 Task: Open a blank sheet, save the file as Zoey Add the quote 'The biggest risk in life is not taking any risks at all.'The biggest risk in life is not taking any risks at all.  Apply font style Apply font style Blackadder ITC and font size 18 Align the text to the Justify .Change the text color to  Orange
Action: Mouse moved to (18, 19)
Screenshot: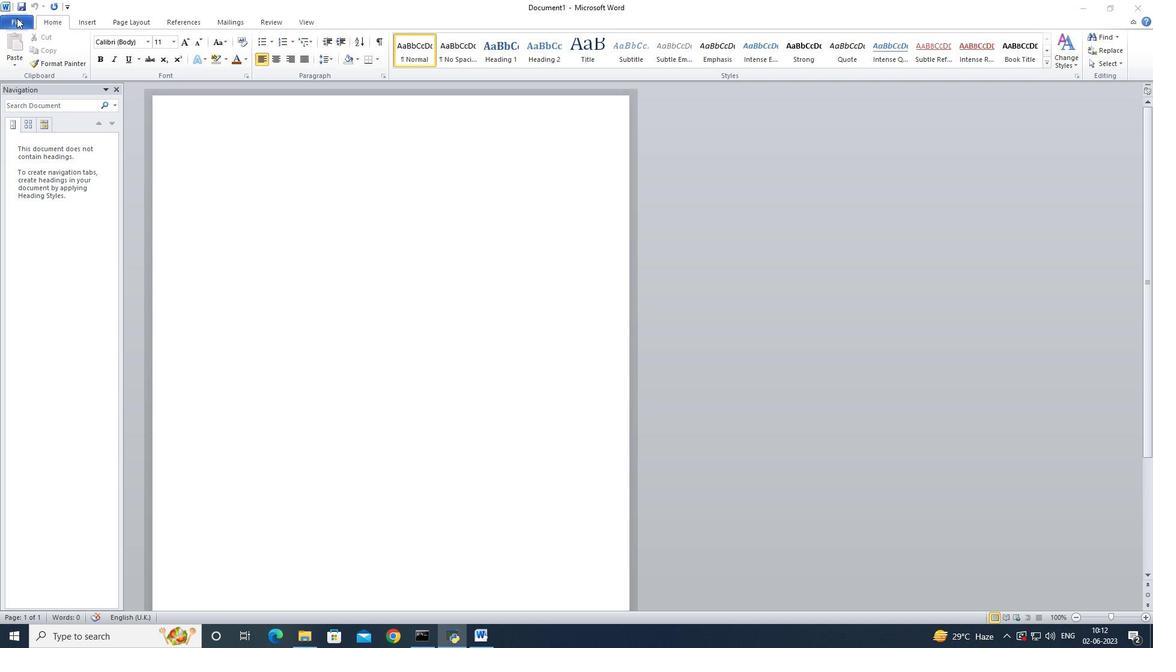 
Action: Mouse pressed left at (18, 19)
Screenshot: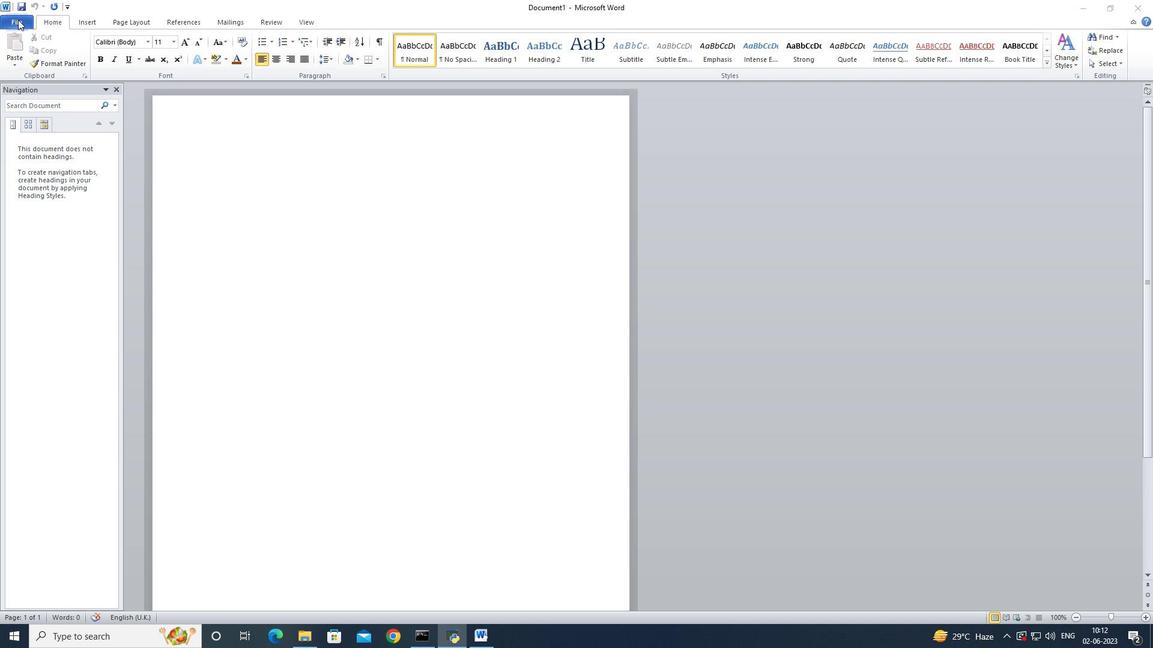 
Action: Mouse pressed left at (18, 19)
Screenshot: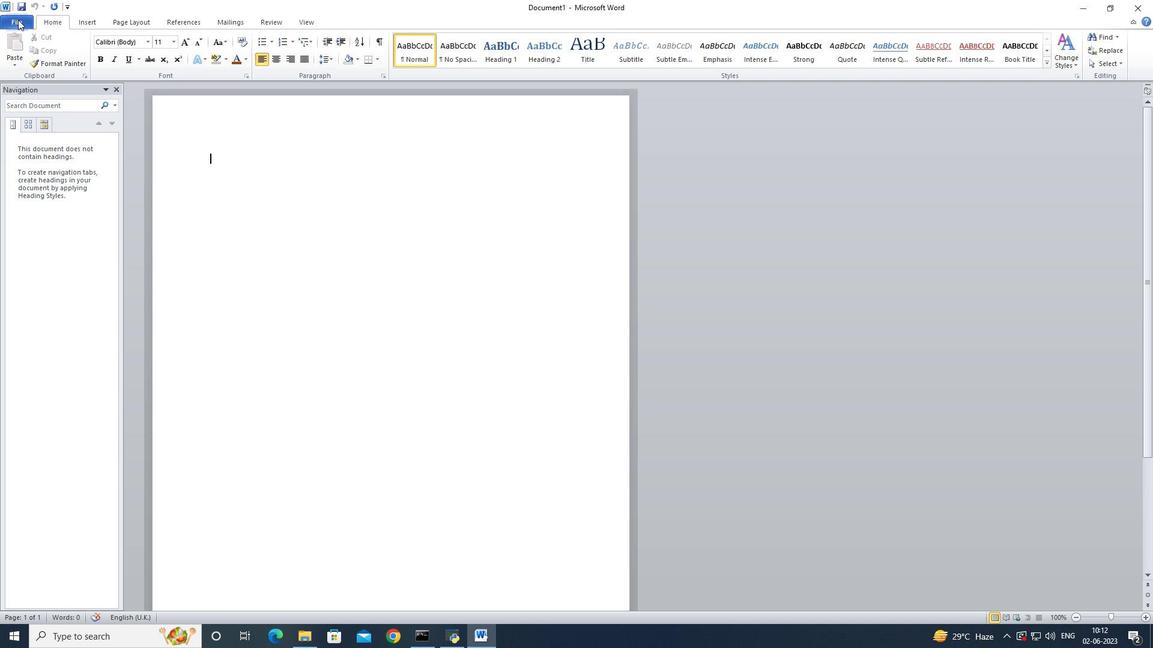 
Action: Mouse moved to (28, 160)
Screenshot: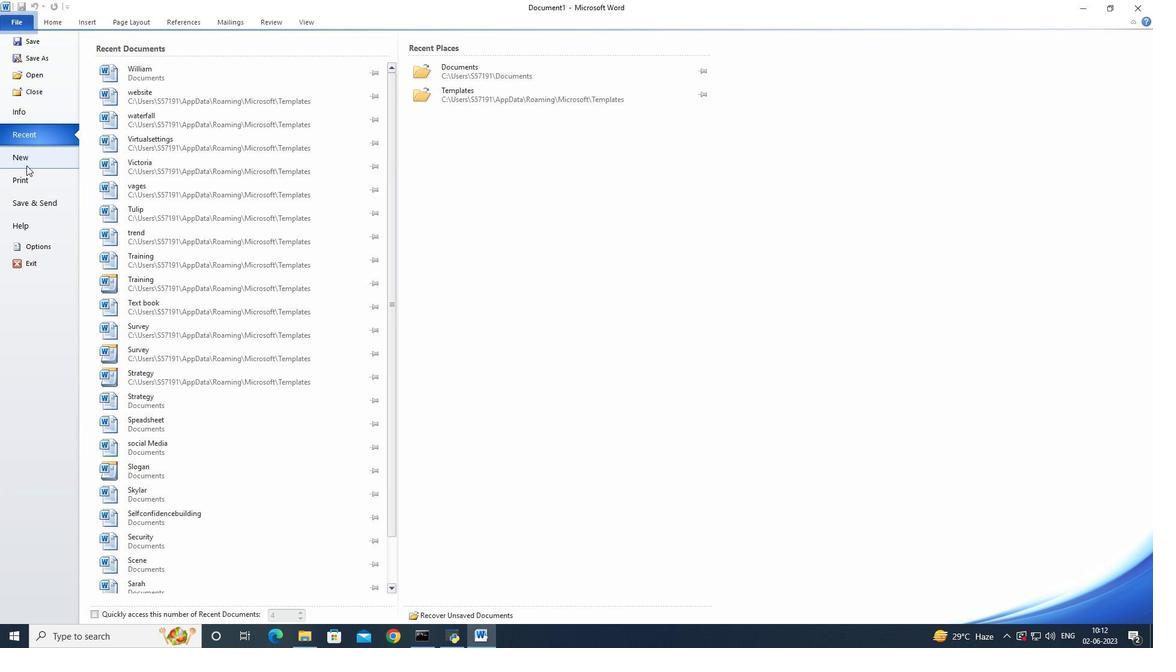 
Action: Mouse pressed left at (28, 160)
Screenshot: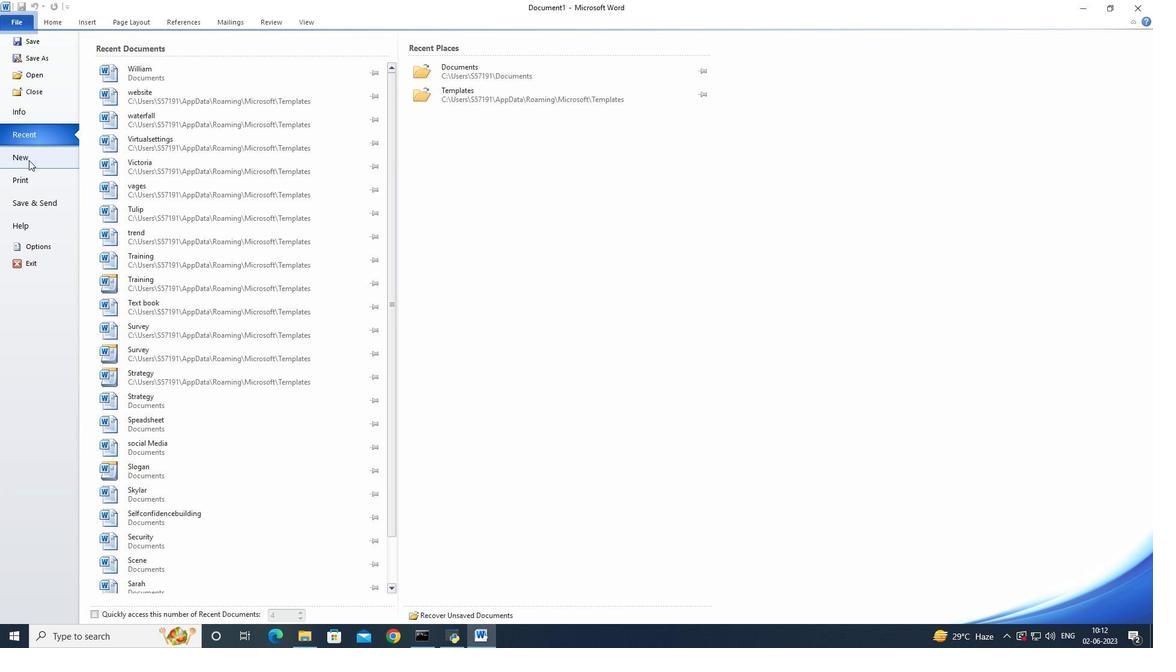 
Action: Mouse moved to (118, 122)
Screenshot: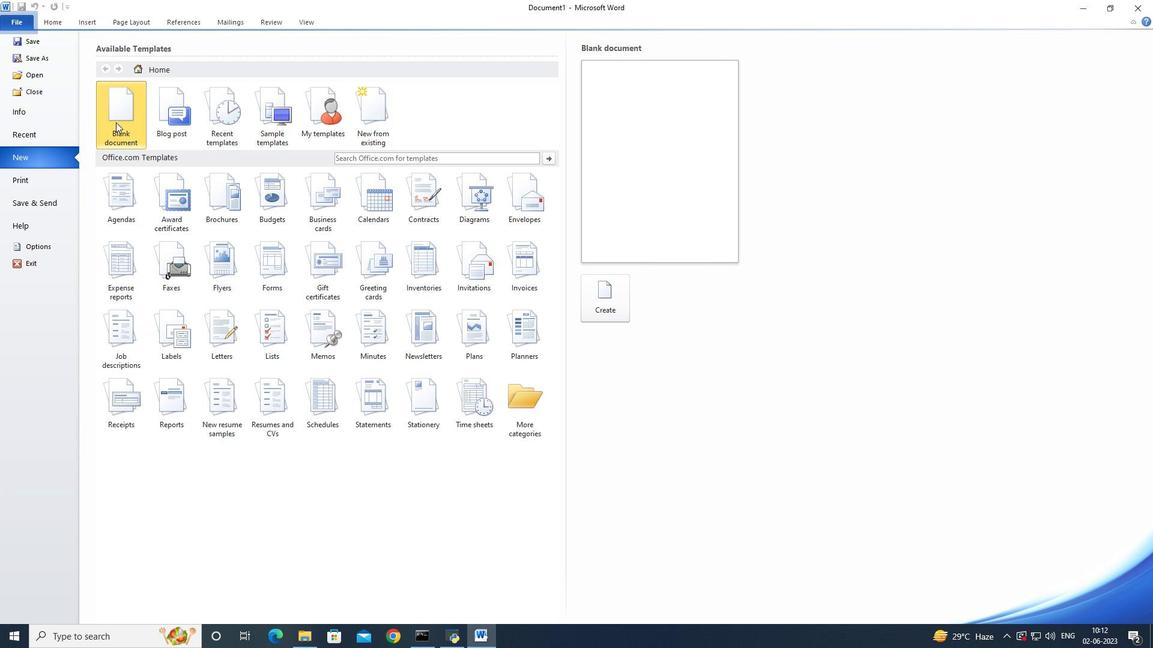 
Action: Mouse pressed left at (118, 122)
Screenshot: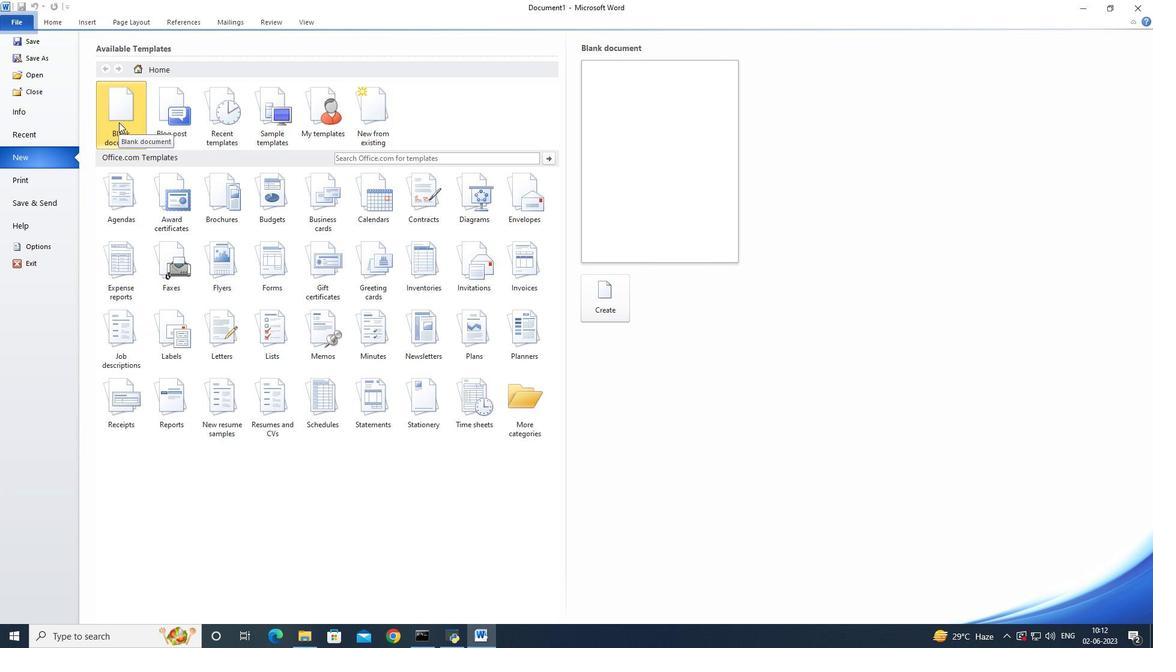 
Action: Mouse moved to (603, 299)
Screenshot: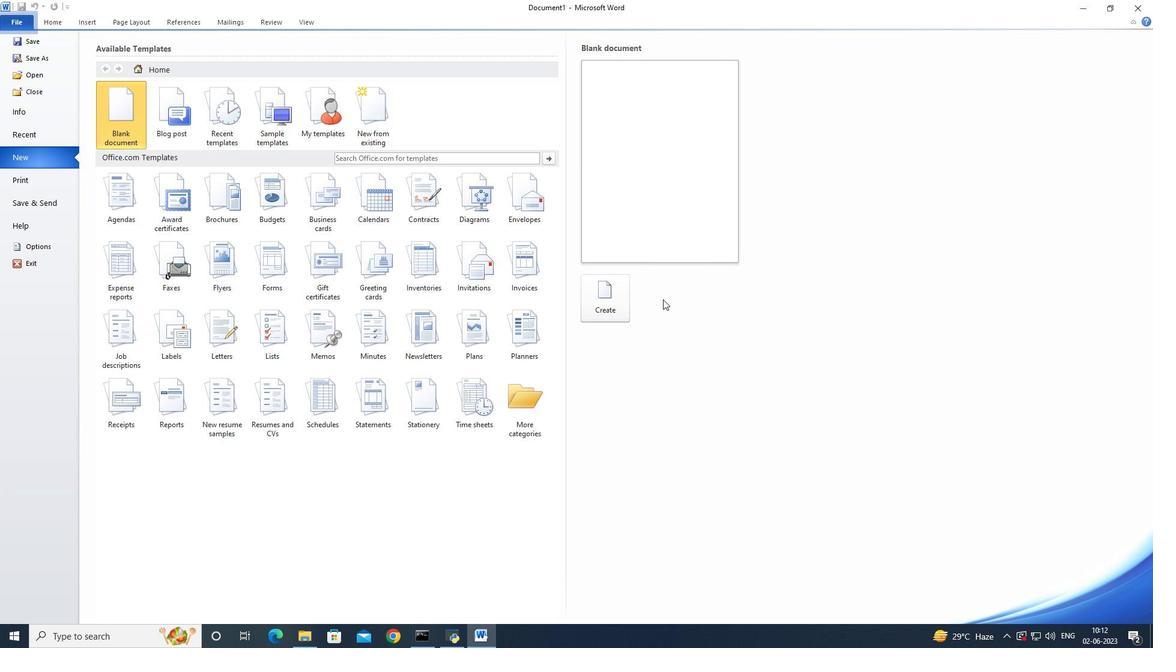 
Action: Mouse pressed left at (603, 299)
Screenshot: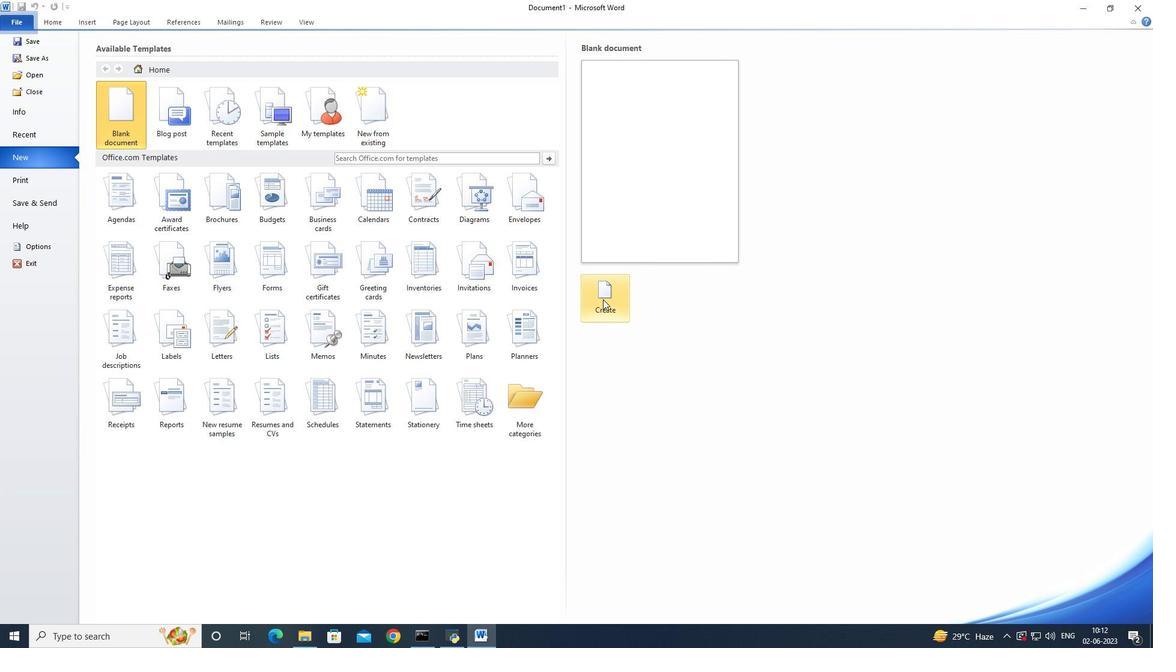 
Action: Mouse moved to (20, 22)
Screenshot: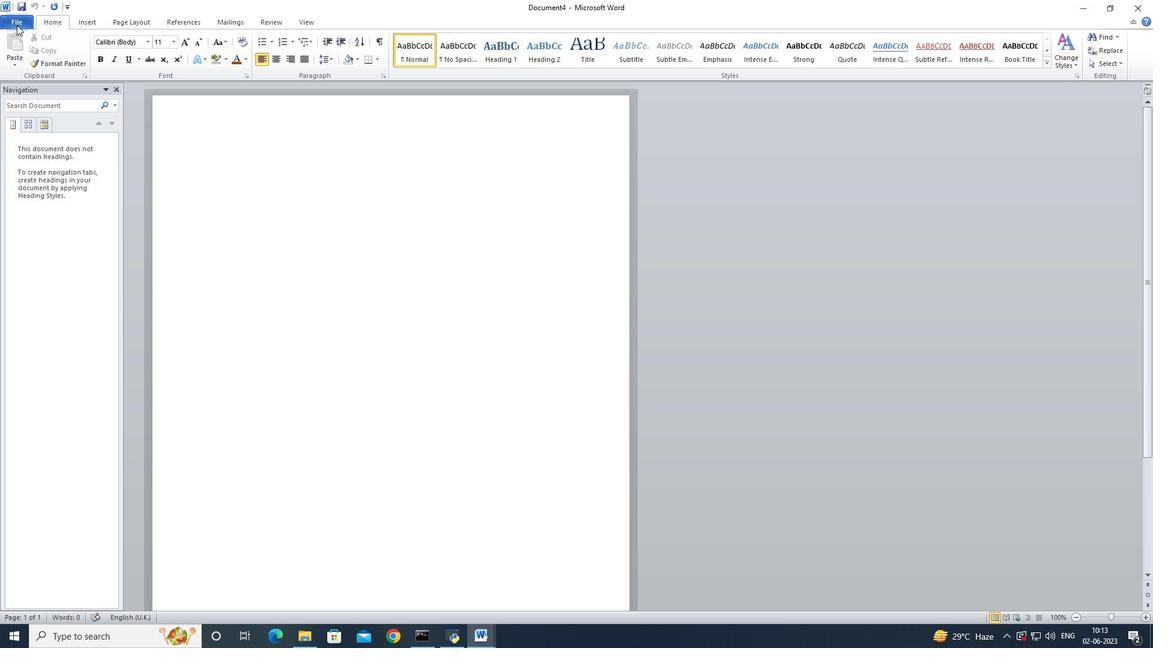 
Action: Mouse pressed left at (20, 22)
Screenshot: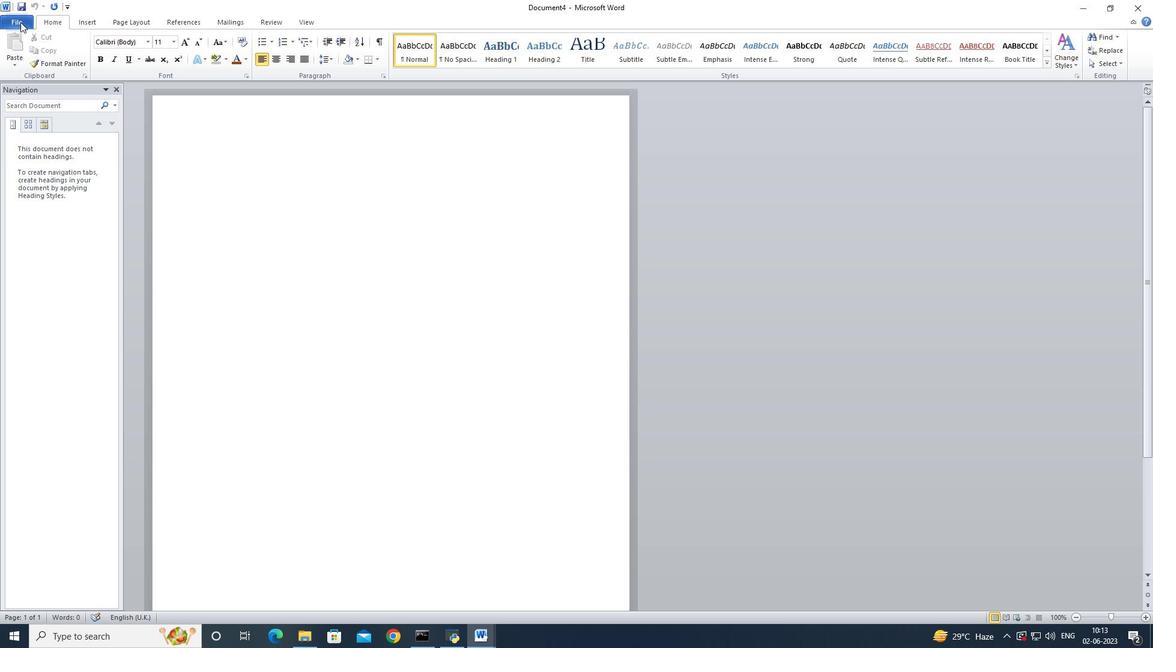 
Action: Mouse moved to (33, 44)
Screenshot: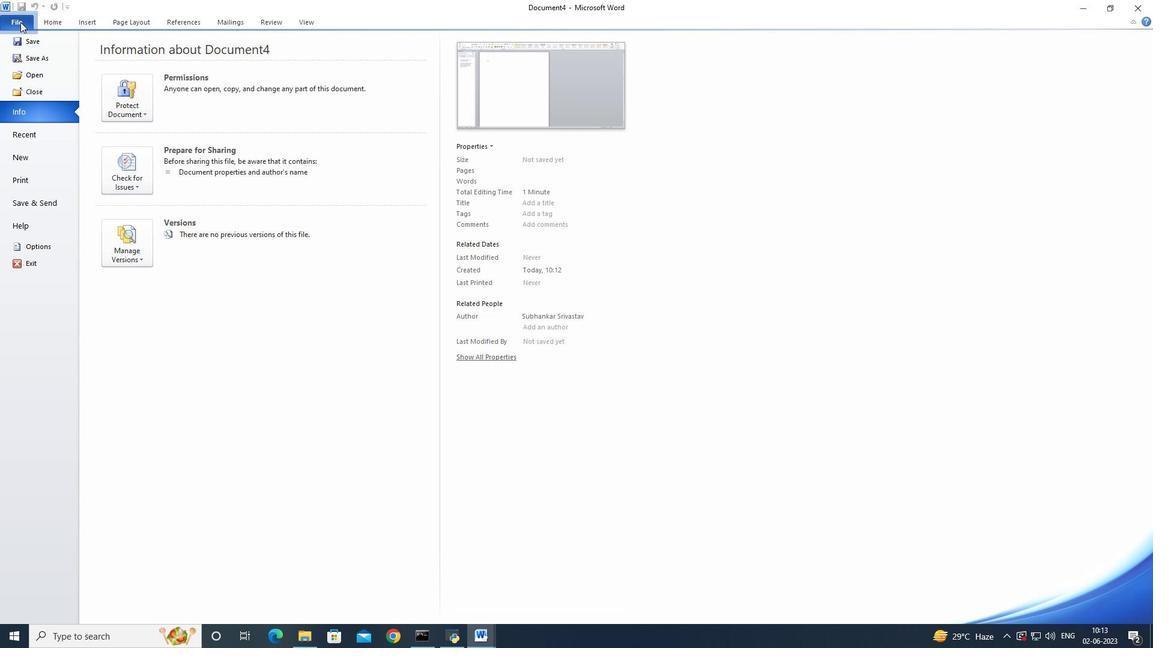 
Action: Mouse pressed left at (33, 44)
Screenshot: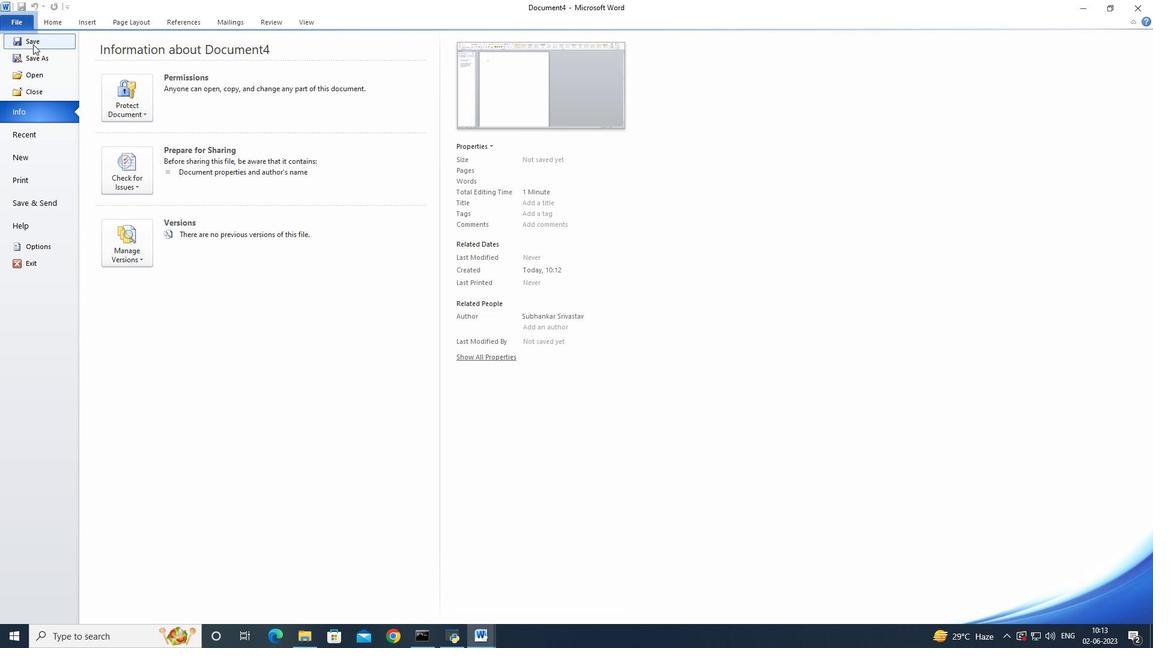 
Action: Mouse moved to (186, 114)
Screenshot: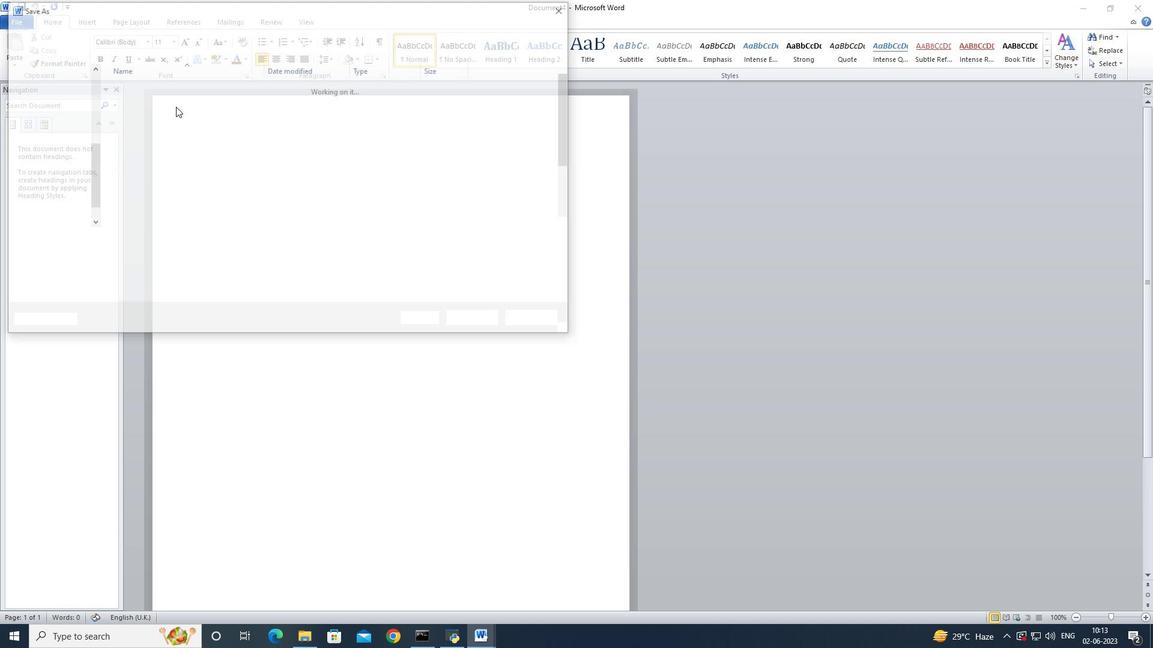 
Action: Key pressed <Key.shift>Zoey
Screenshot: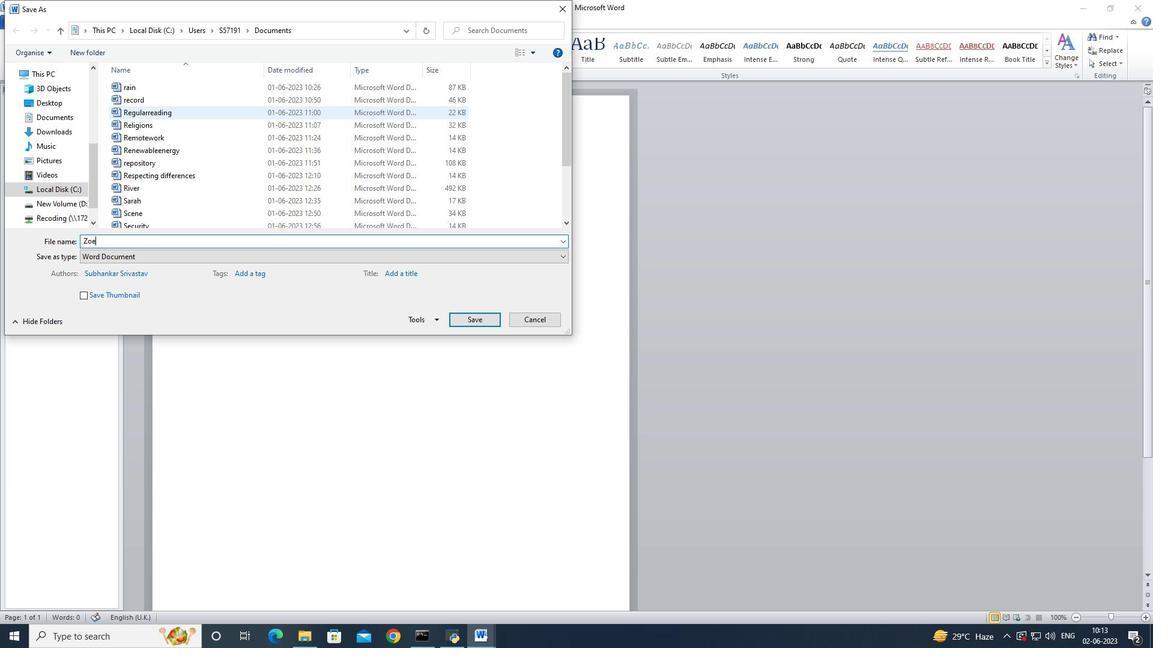 
Action: Mouse moved to (490, 318)
Screenshot: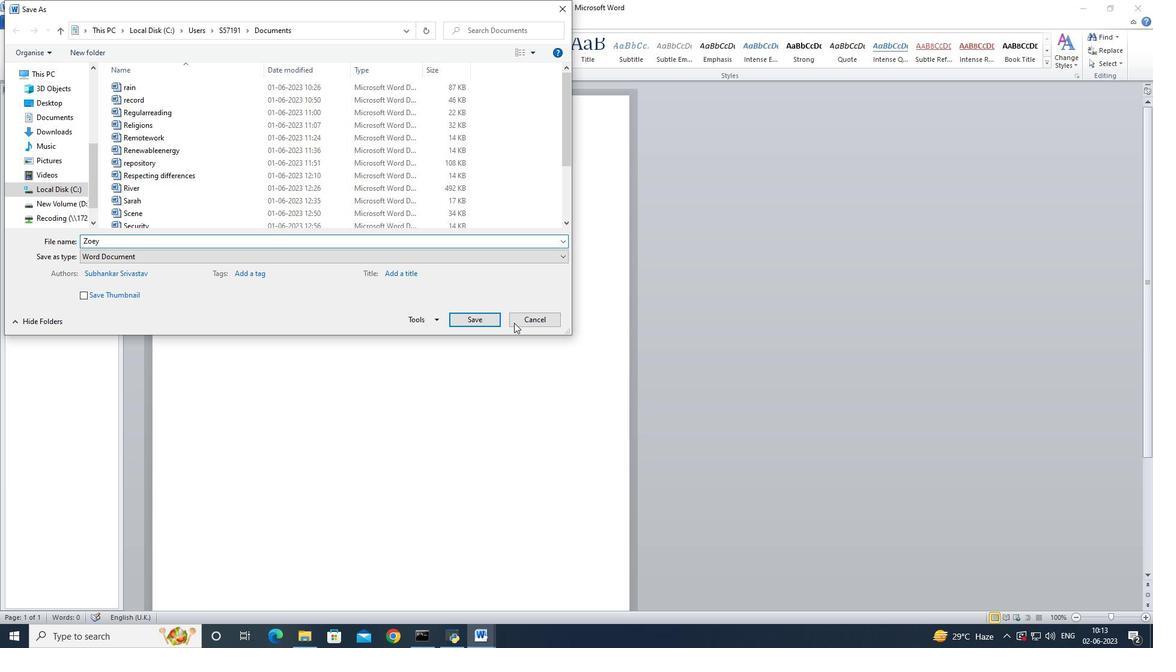 
Action: Mouse pressed left at (490, 318)
Screenshot: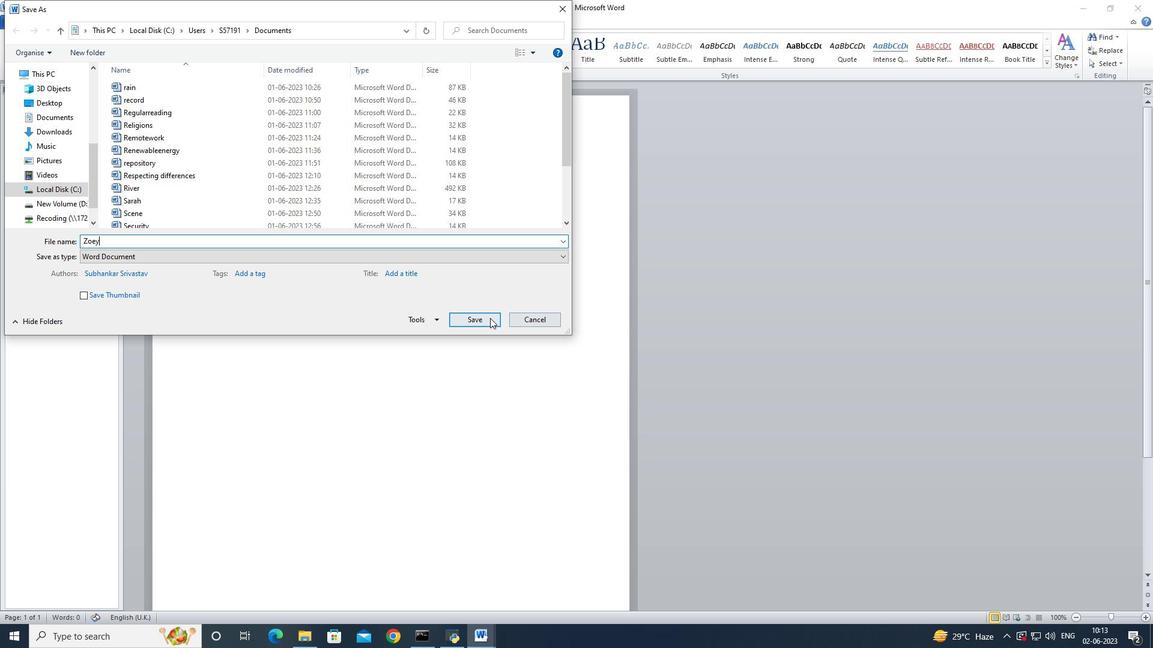 
Action: Mouse moved to (843, 49)
Screenshot: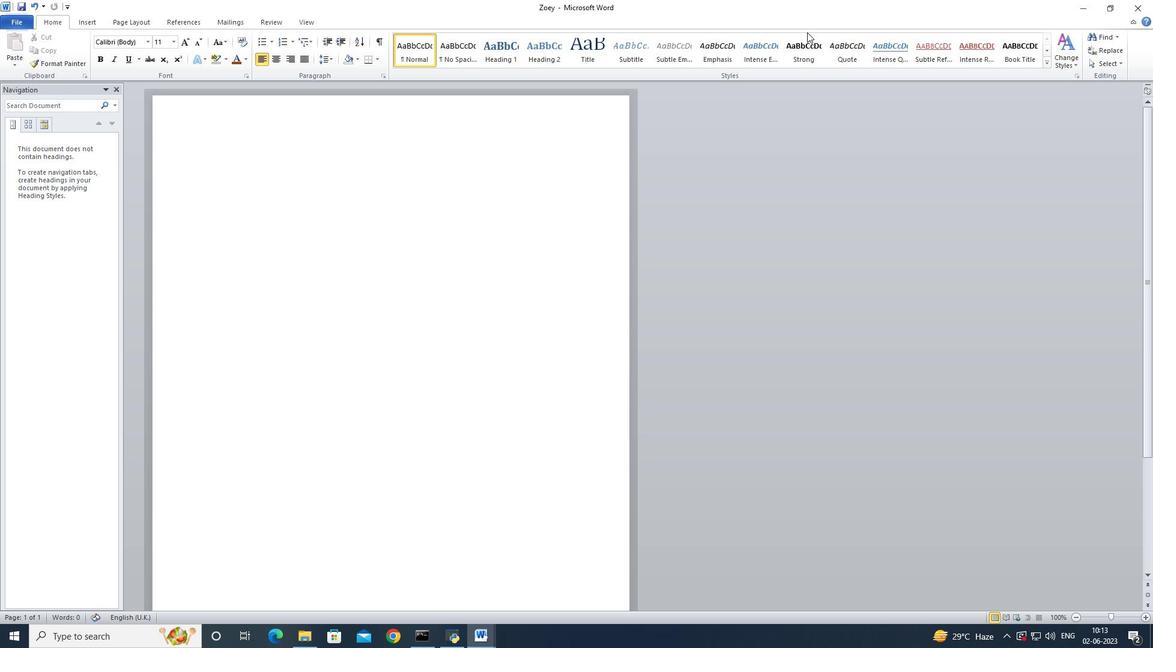 
Action: Mouse pressed left at (843, 49)
Screenshot: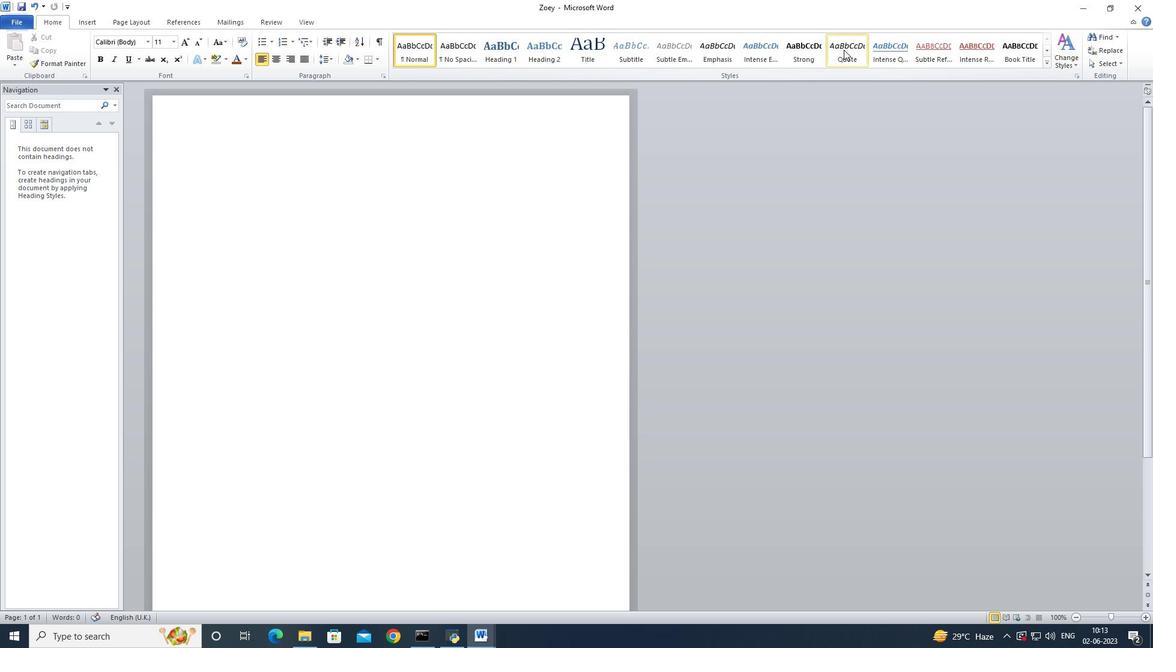 
Action: Mouse moved to (353, 179)
Screenshot: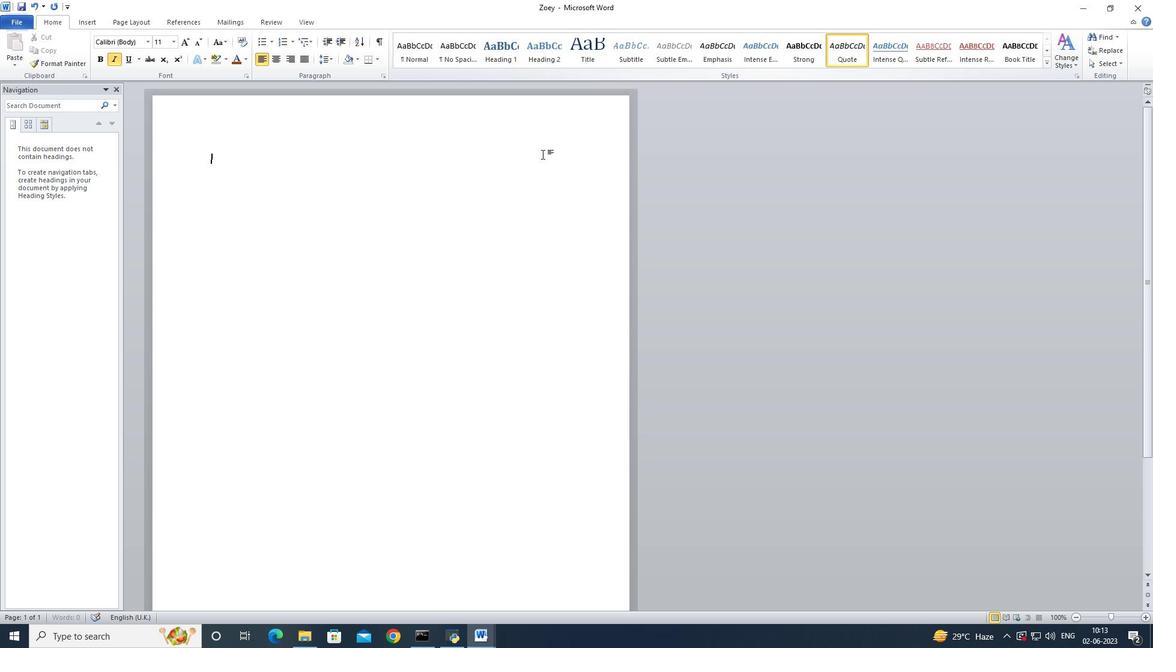 
Action: Key pressed <Key.shift><Key.shift><Key.shift><Key.shift><Key.shift><Key.shift><Key.shift><Key.shift>The<Key.space><Key.shift><Key.shift><Key.shift><Key.shift><Key.shift><Key.shift><Key.shift><Key.shift><Key.shift><Key.shift><Key.shift><Key.shift><Key.shift><Key.shift><Key.shift><Key.shift><Key.shift><Key.shift><Key.shift><Key.shift>biggest<Key.space>risk<Key.space>in<Key.space>life<Key.space>is<Key.space>not<Key.space>taking<Key.space>any<Key.space>risks<Key.space>at<Key.space>all.
Screenshot: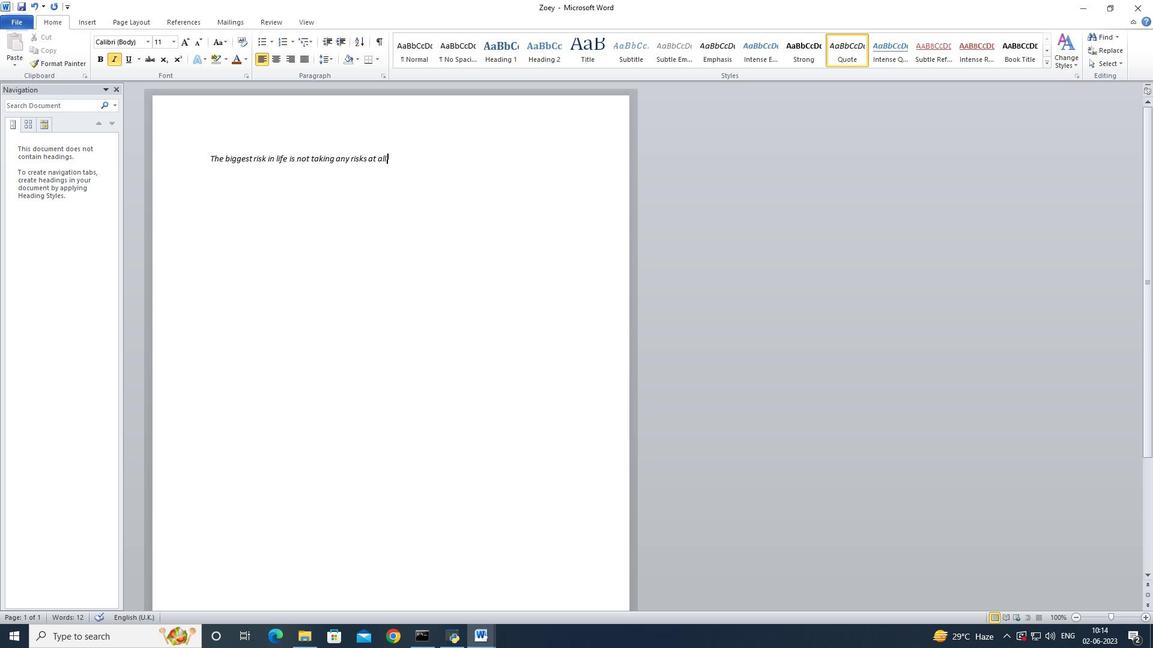 
Action: Mouse moved to (414, 156)
Screenshot: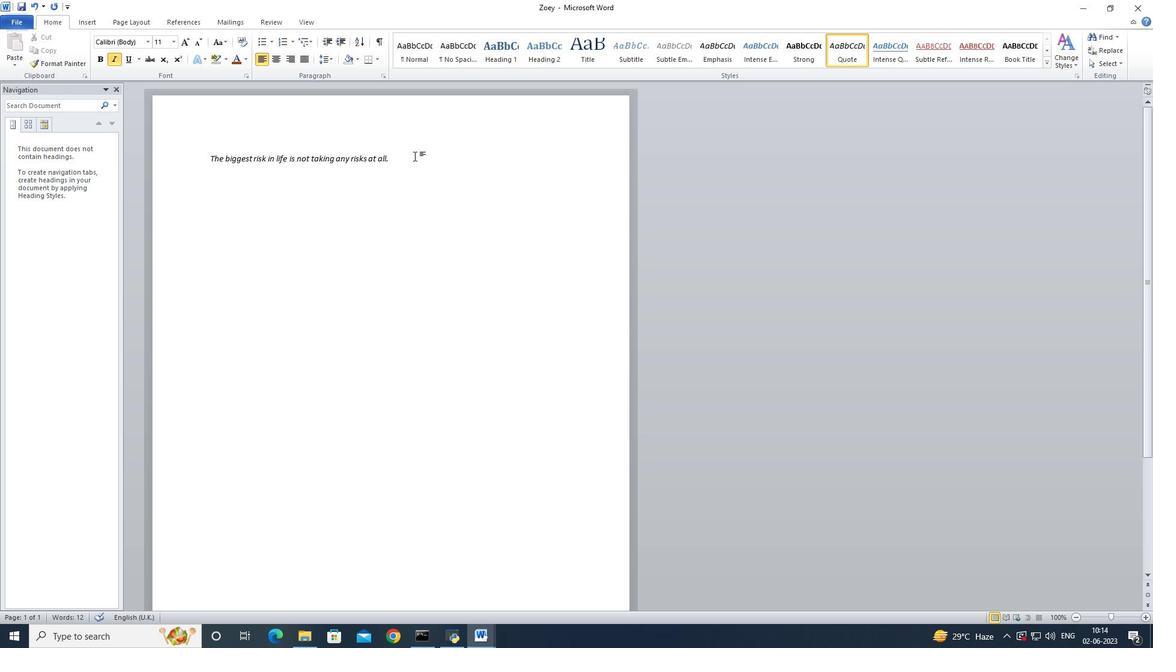 
Action: Mouse pressed left at (414, 156)
Screenshot: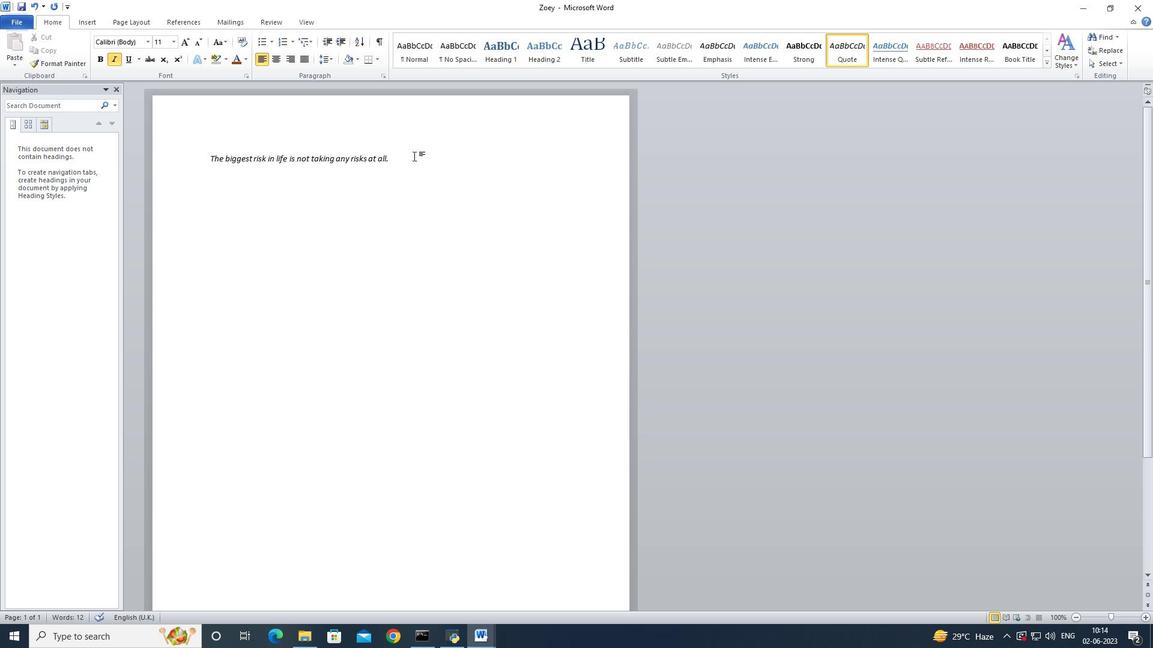 
Action: Mouse moved to (150, 45)
Screenshot: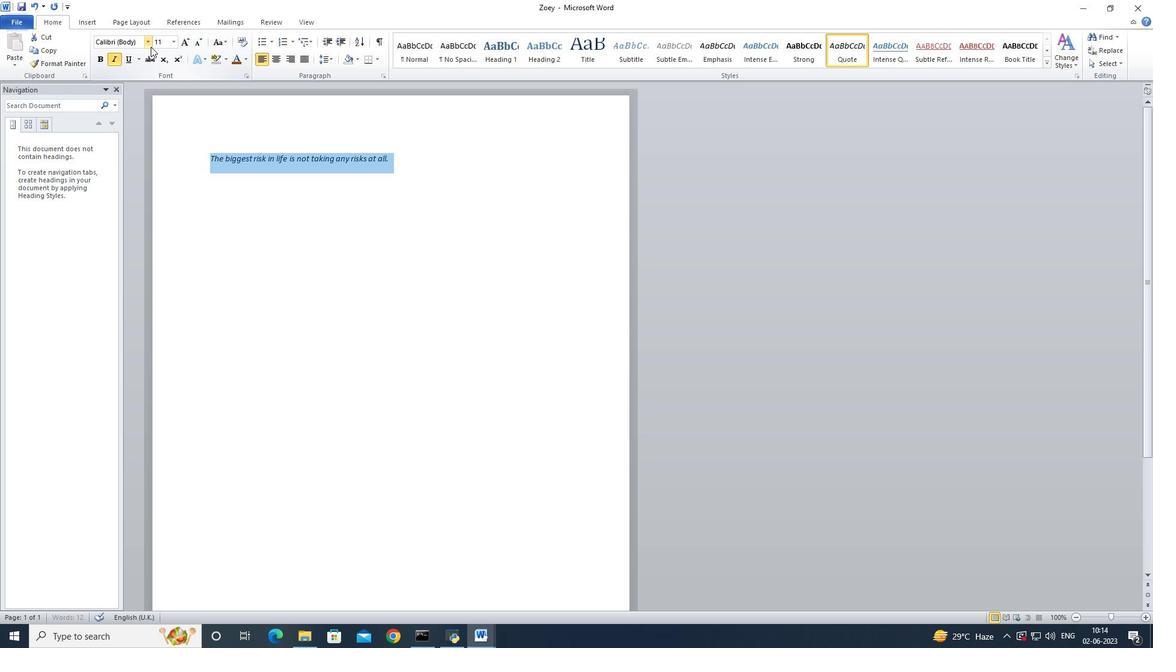 
Action: Mouse pressed left at (150, 45)
Screenshot: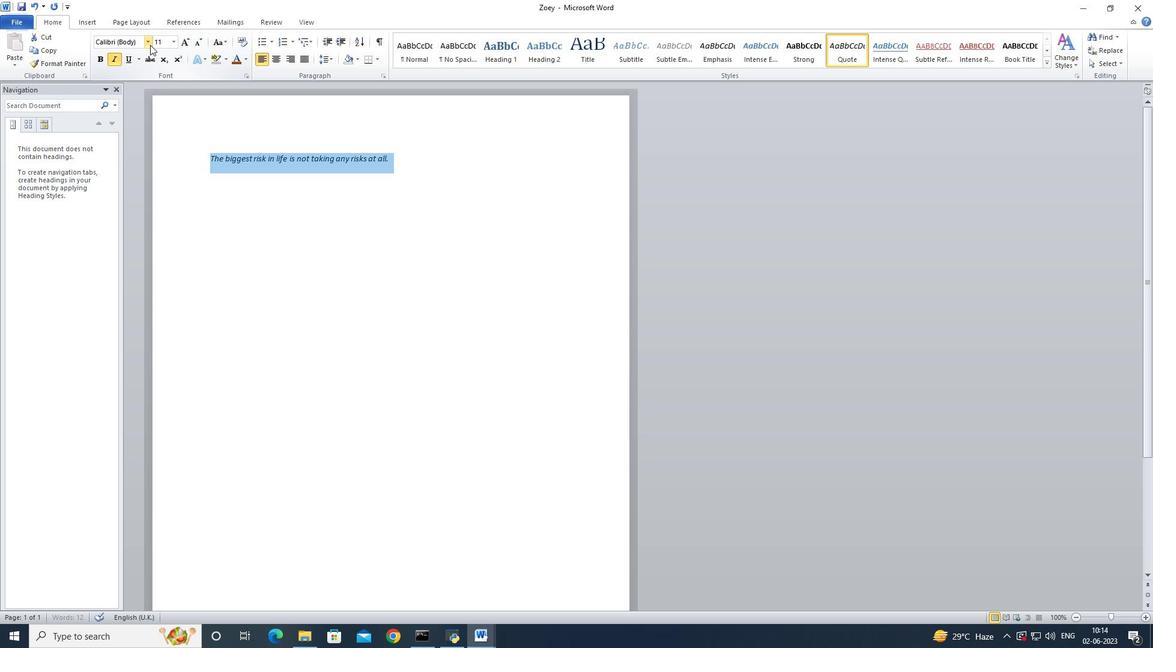 
Action: Mouse moved to (181, 160)
Screenshot: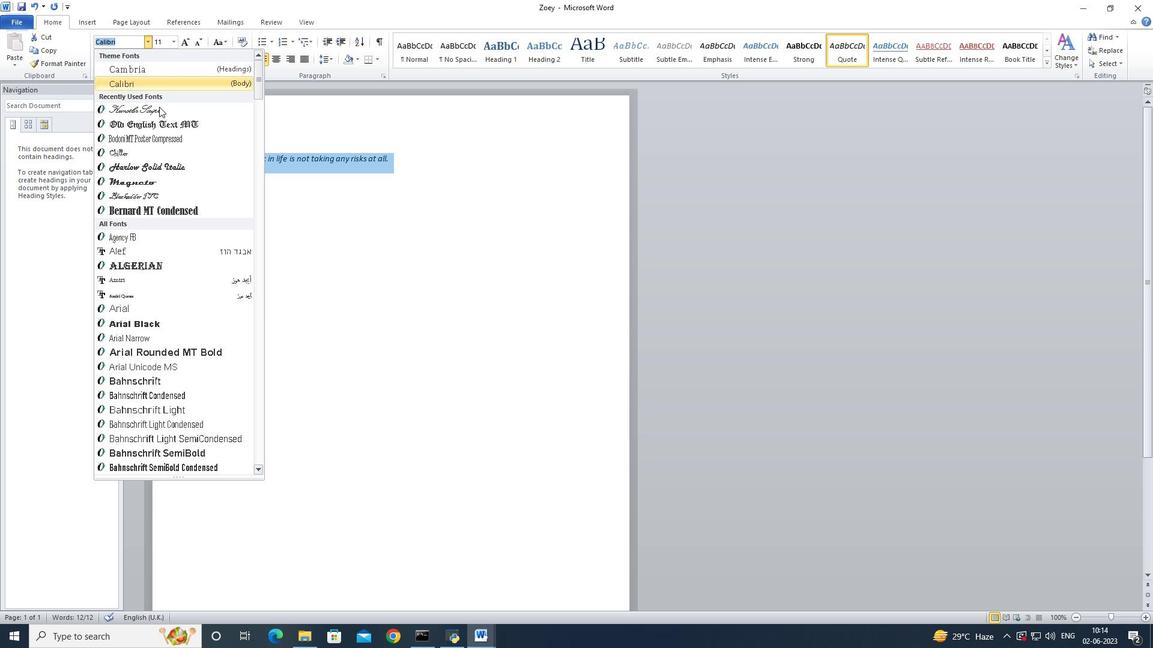 
Action: Mouse scrolled (181, 159) with delta (0, 0)
Screenshot: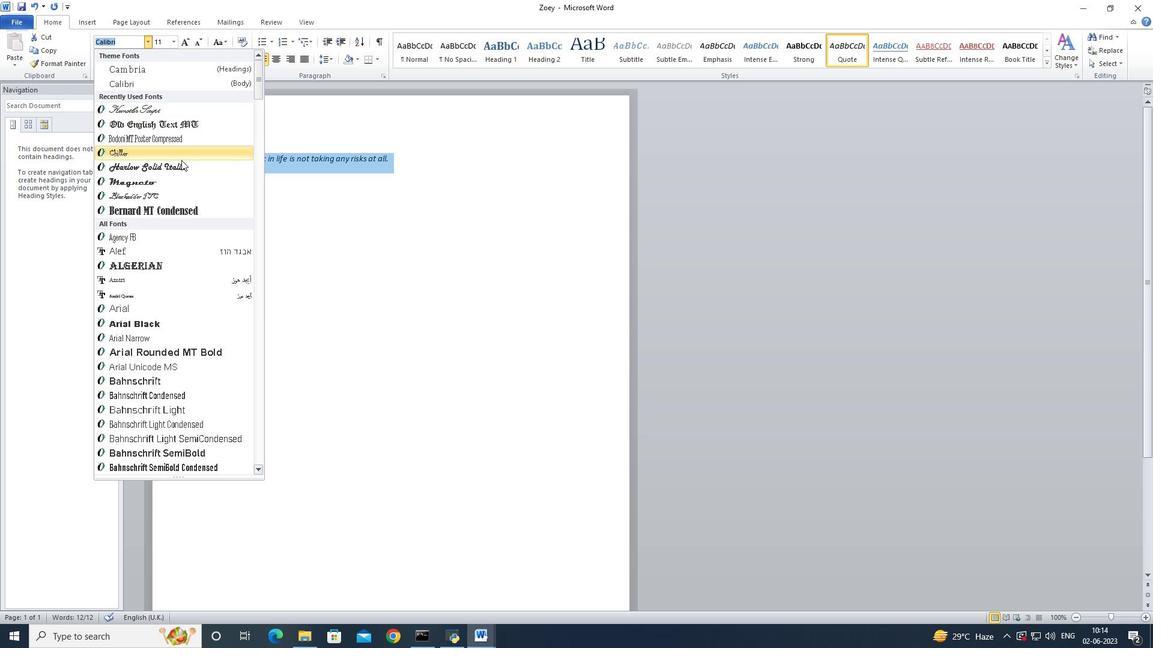 
Action: Mouse scrolled (181, 159) with delta (0, 0)
Screenshot: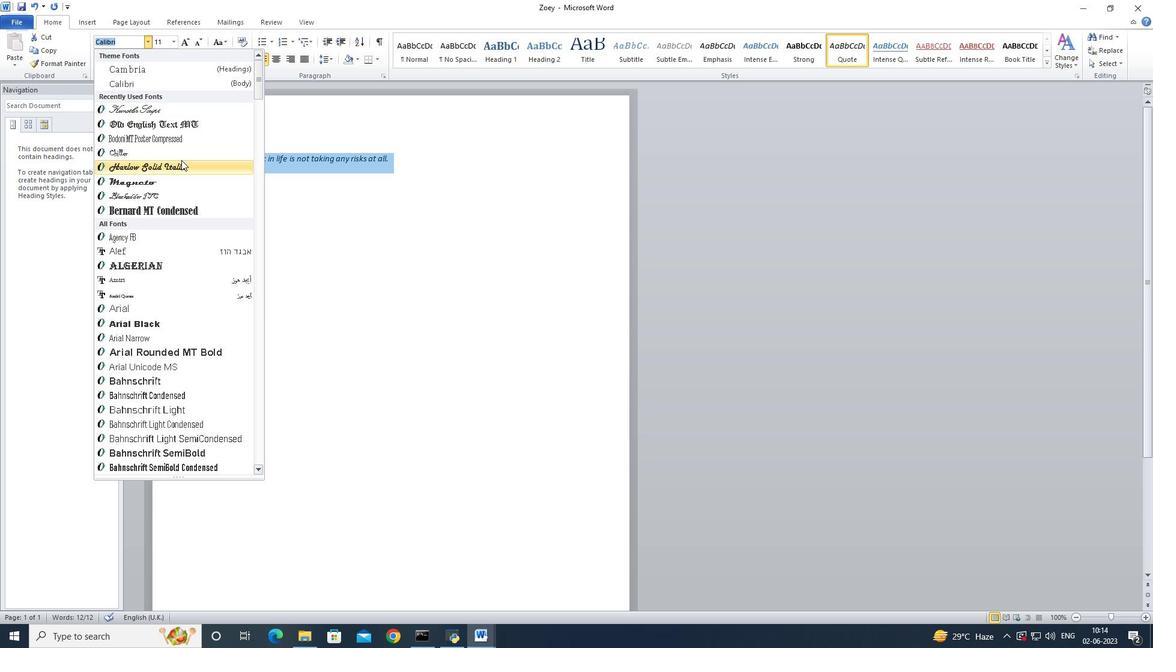
Action: Mouse scrolled (181, 159) with delta (0, 0)
Screenshot: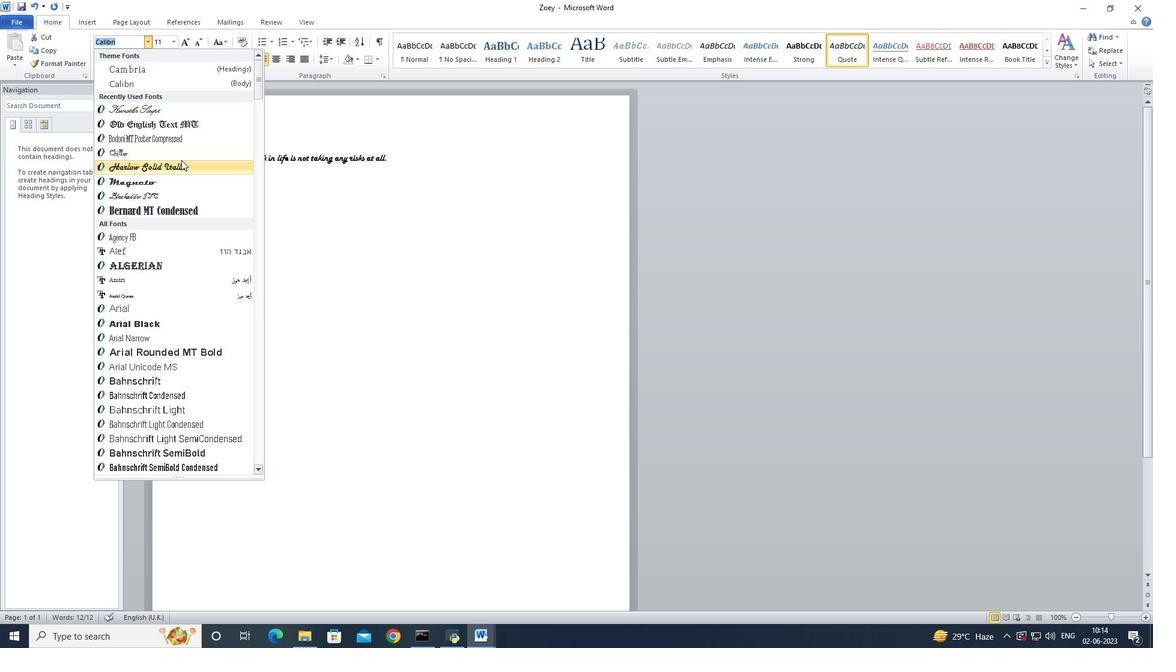 
Action: Mouse scrolled (181, 159) with delta (0, 0)
Screenshot: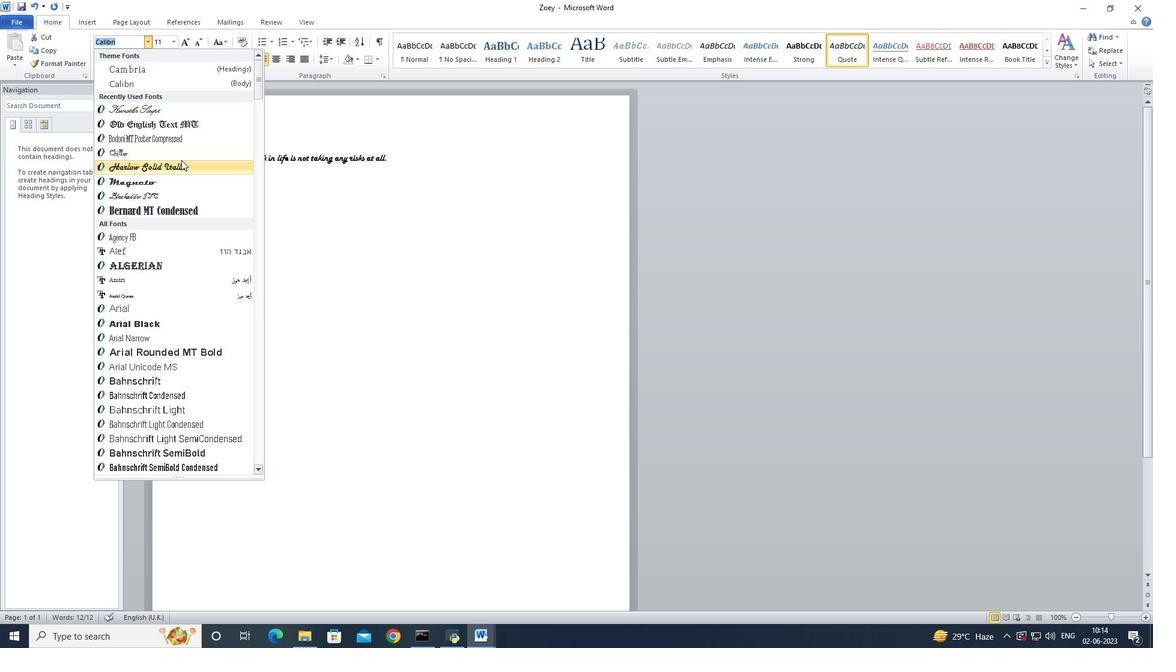 
Action: Mouse scrolled (181, 159) with delta (0, 0)
Screenshot: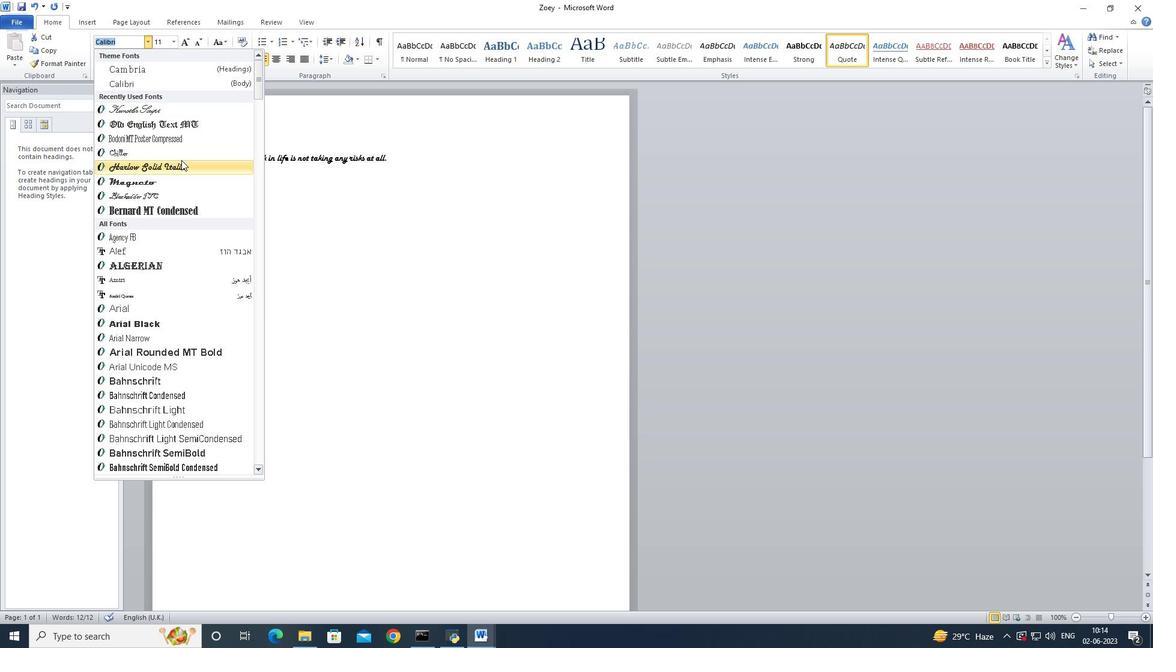 
Action: Mouse scrolled (181, 159) with delta (0, 0)
Screenshot: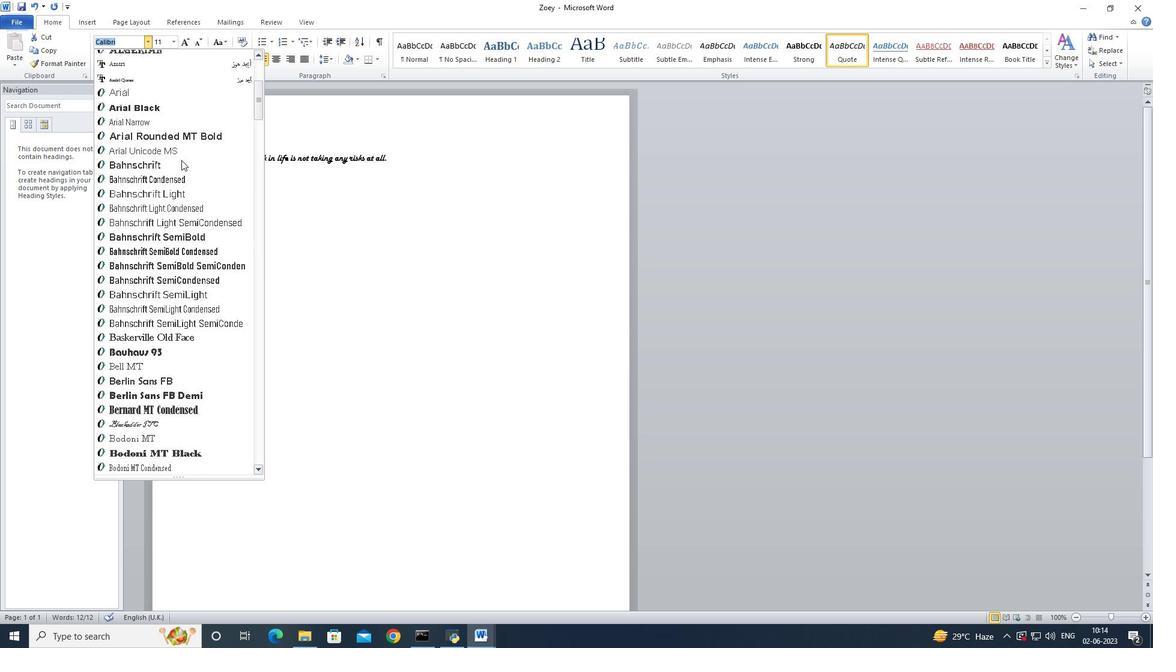 
Action: Mouse scrolled (181, 160) with delta (0, 0)
Screenshot: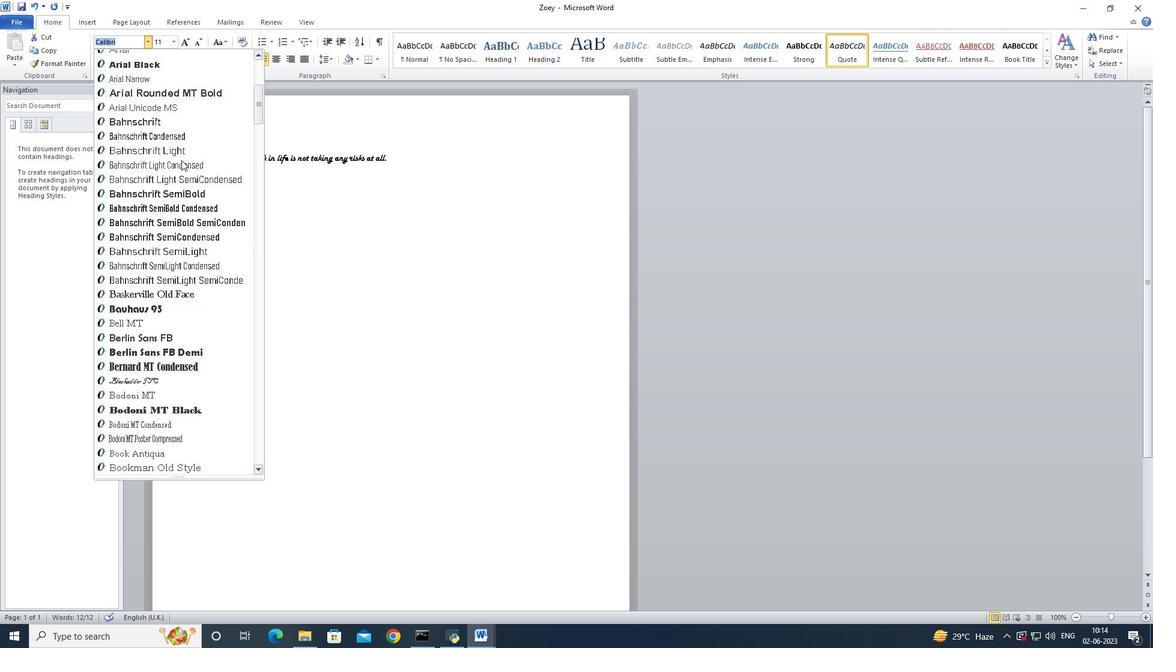 
Action: Mouse scrolled (181, 160) with delta (0, 0)
Screenshot: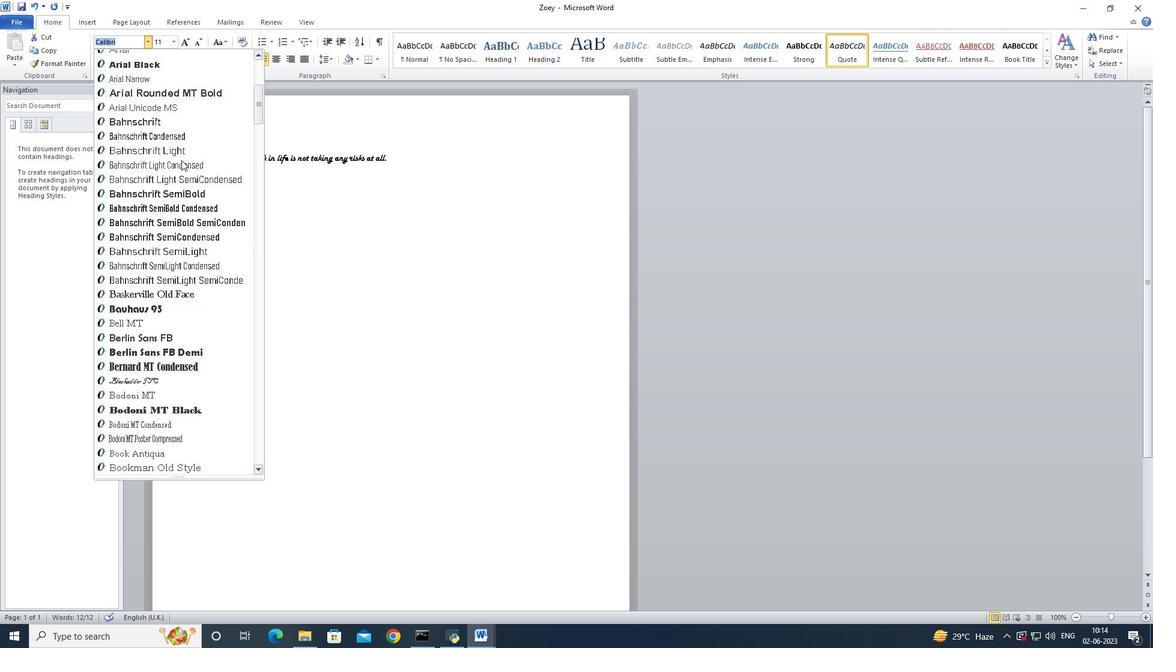 
Action: Mouse moved to (184, 158)
Screenshot: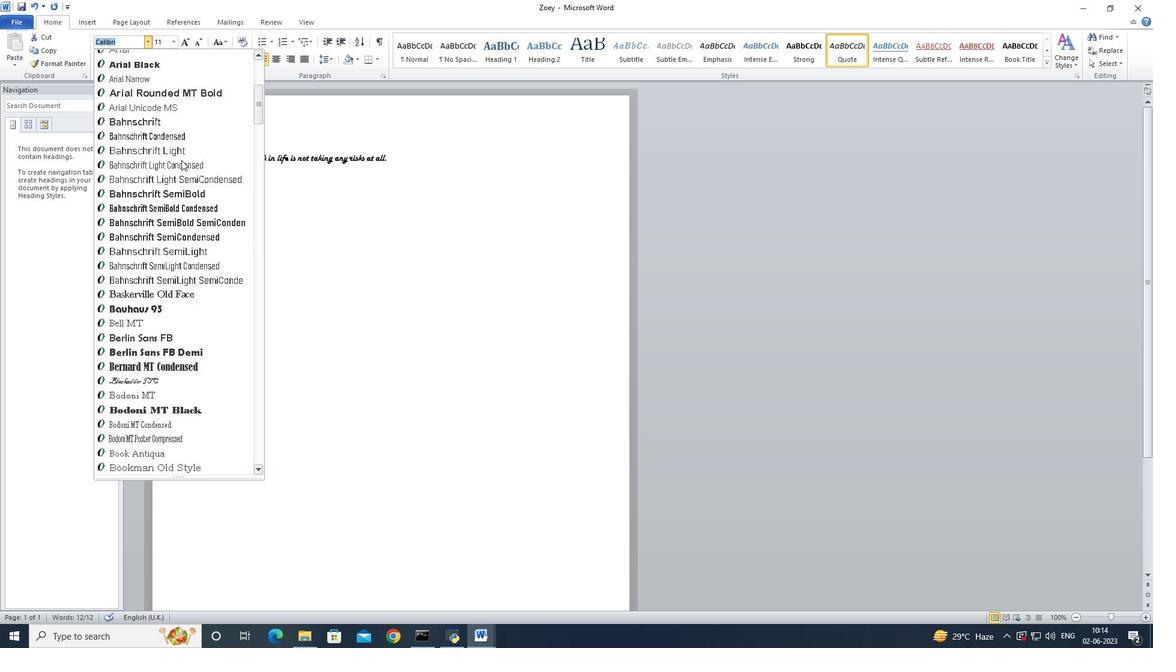 
Action: Mouse scrolled (184, 159) with delta (0, 0)
Screenshot: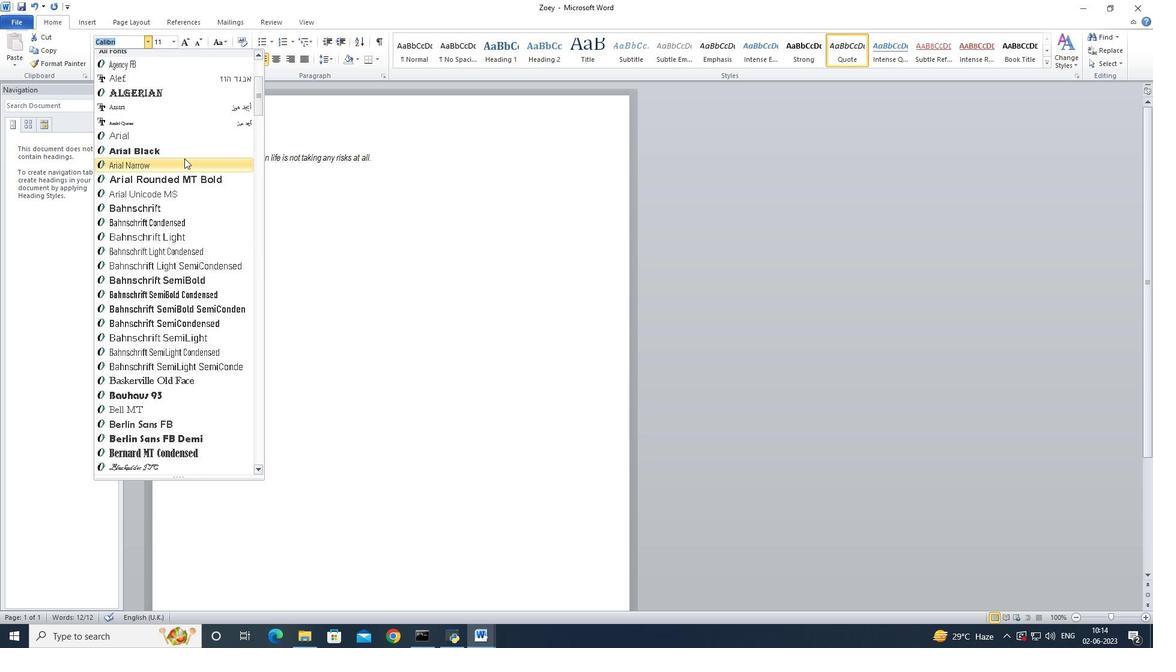 
Action: Mouse scrolled (184, 159) with delta (0, 0)
Screenshot: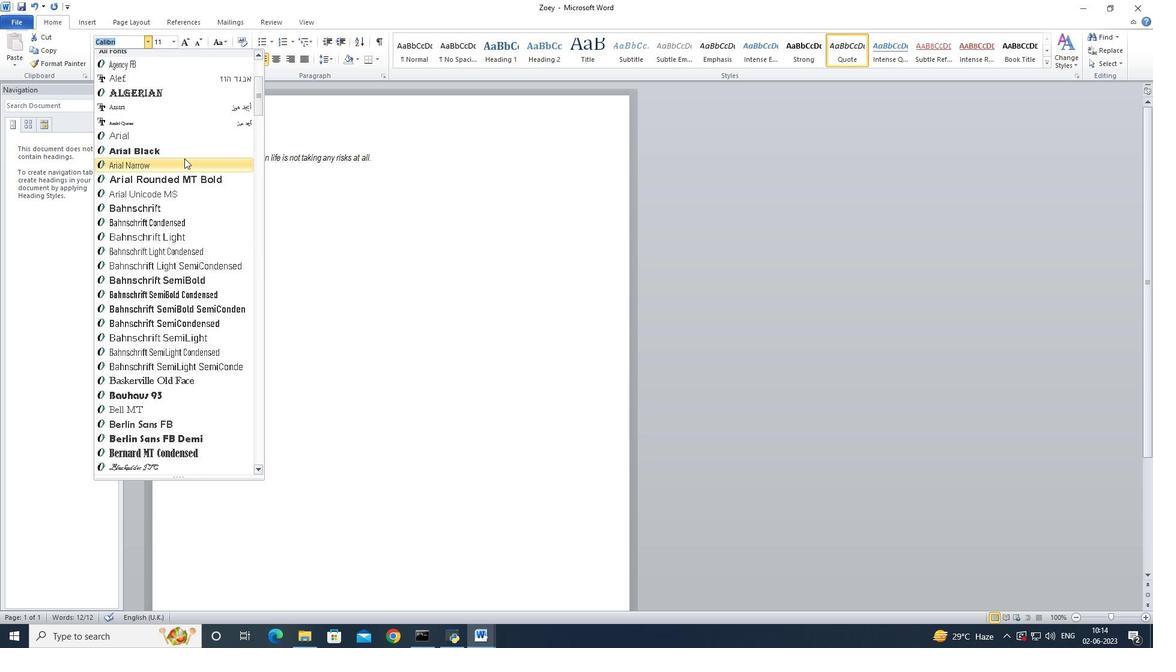
Action: Mouse scrolled (184, 159) with delta (0, 0)
Screenshot: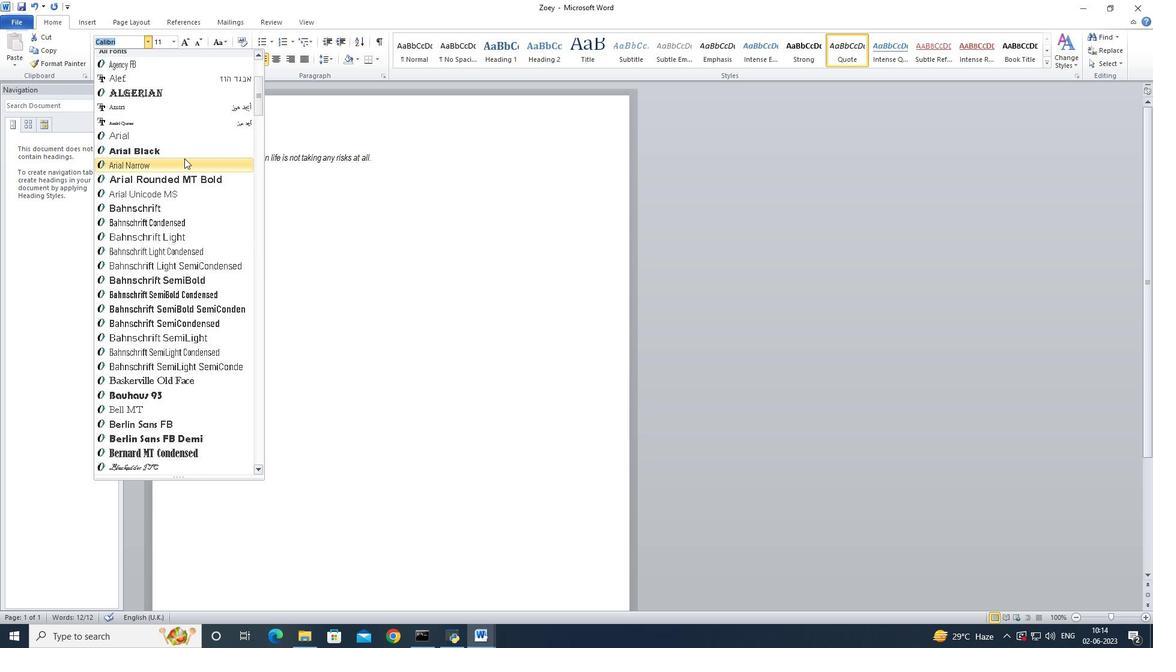 
Action: Mouse scrolled (184, 159) with delta (0, 0)
Screenshot: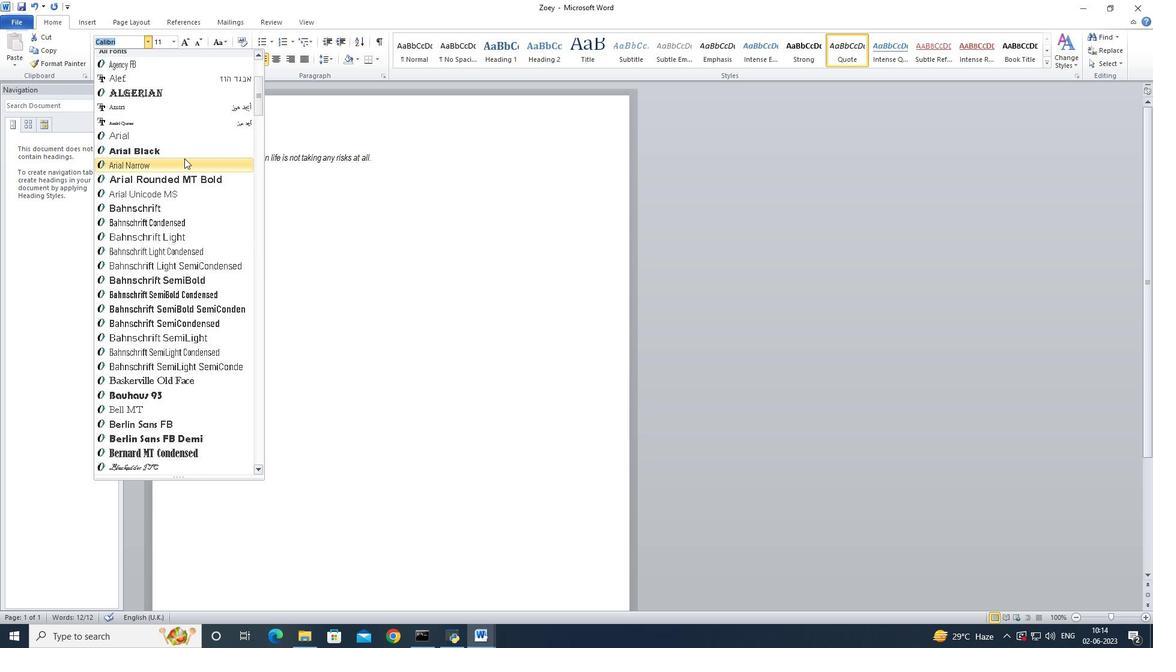 
Action: Mouse moved to (185, 157)
Screenshot: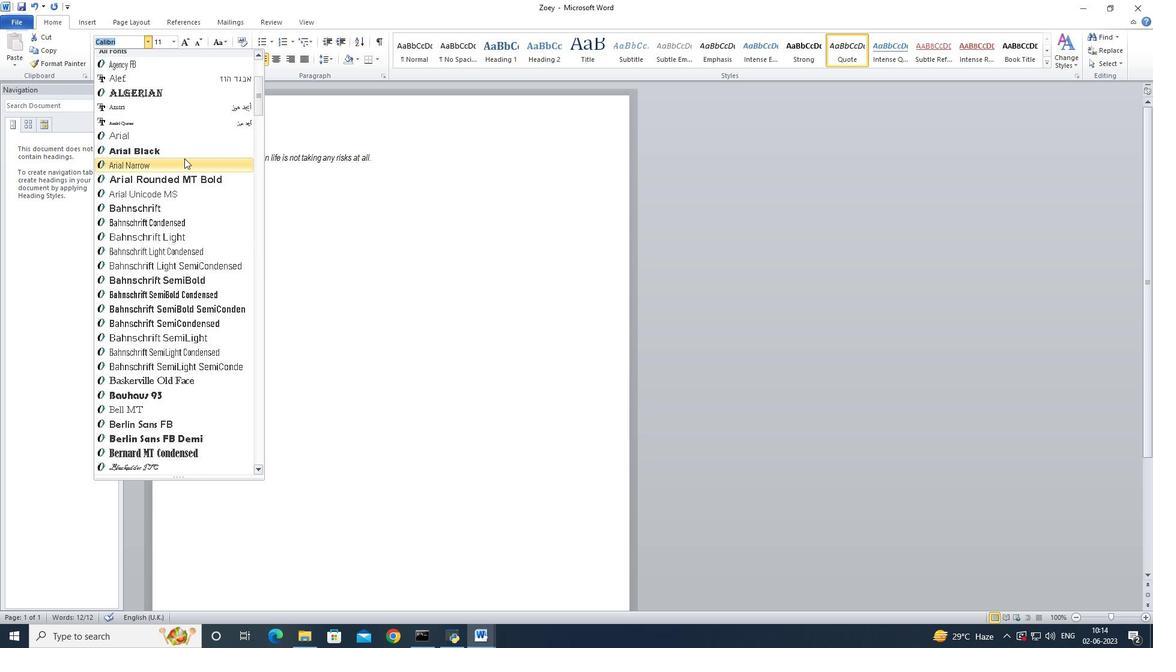 
Action: Mouse scrolled (185, 156) with delta (0, 0)
Screenshot: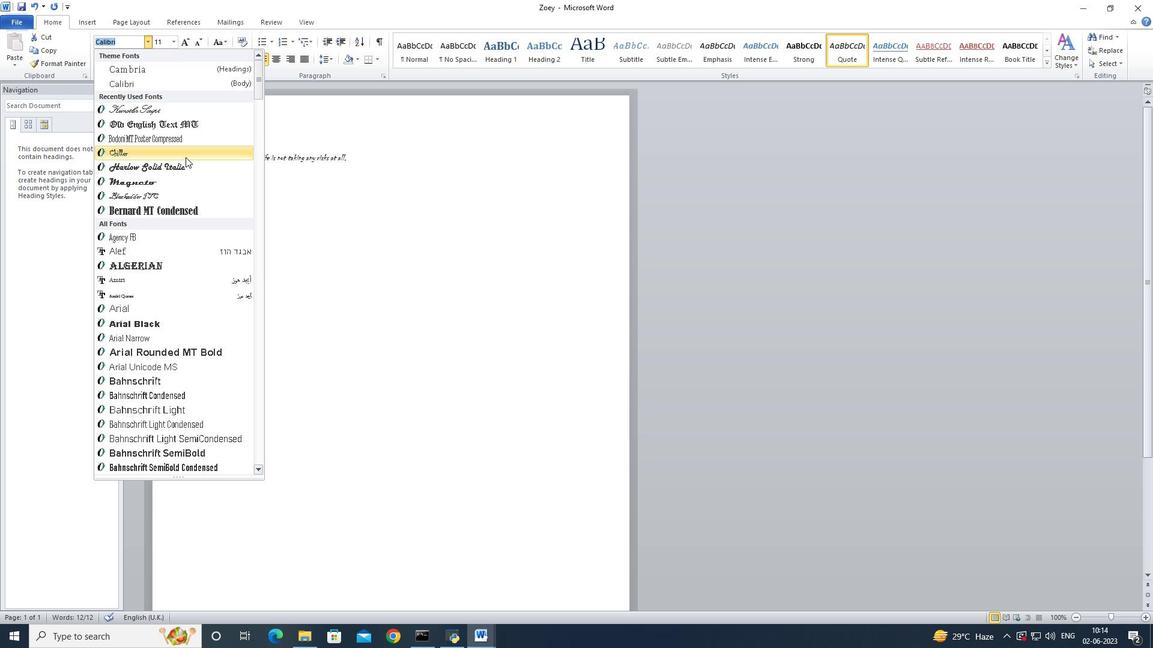 
Action: Mouse scrolled (185, 156) with delta (0, 0)
Screenshot: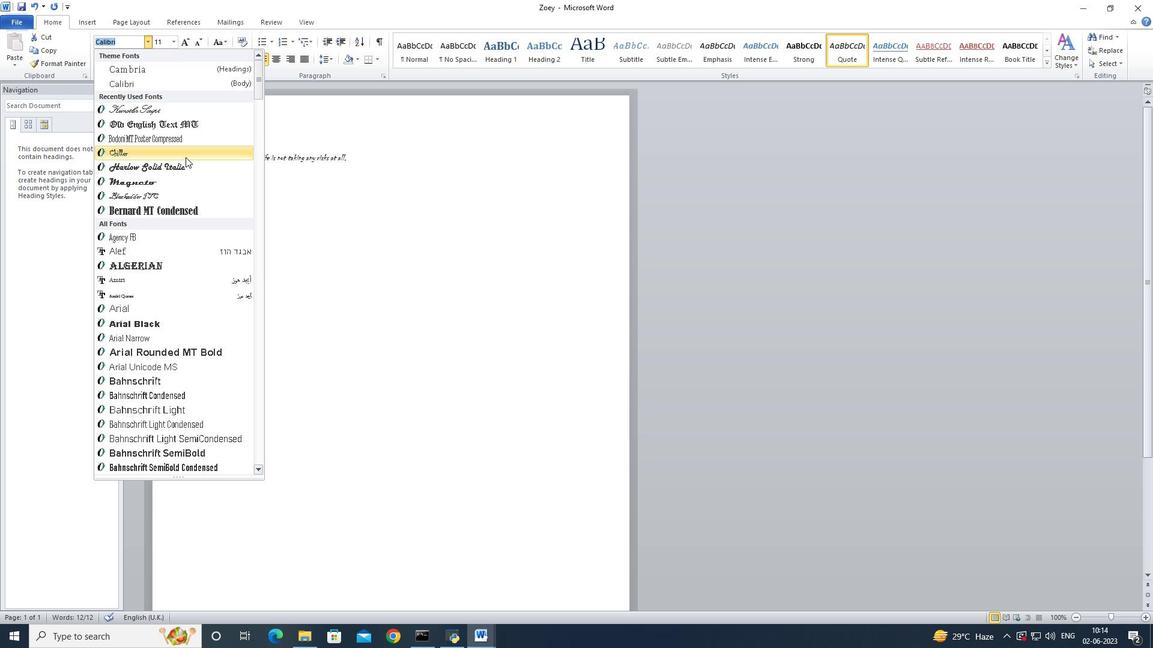 
Action: Mouse scrolled (185, 156) with delta (0, 0)
Screenshot: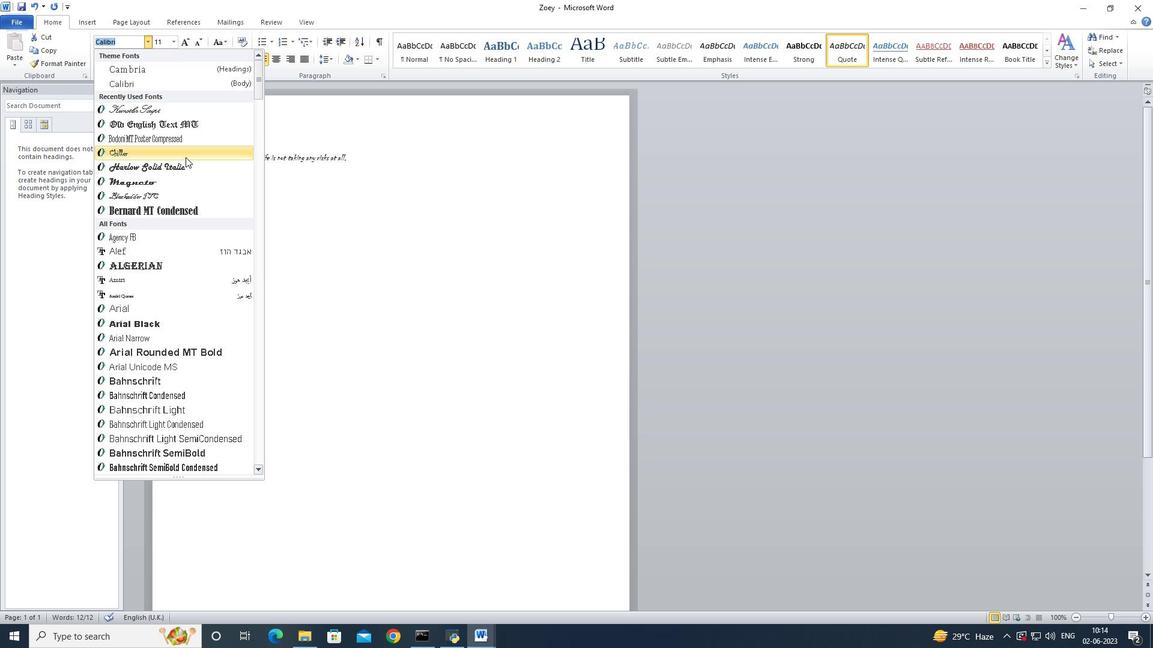 
Action: Key pressed <Key.shift>Black
Screenshot: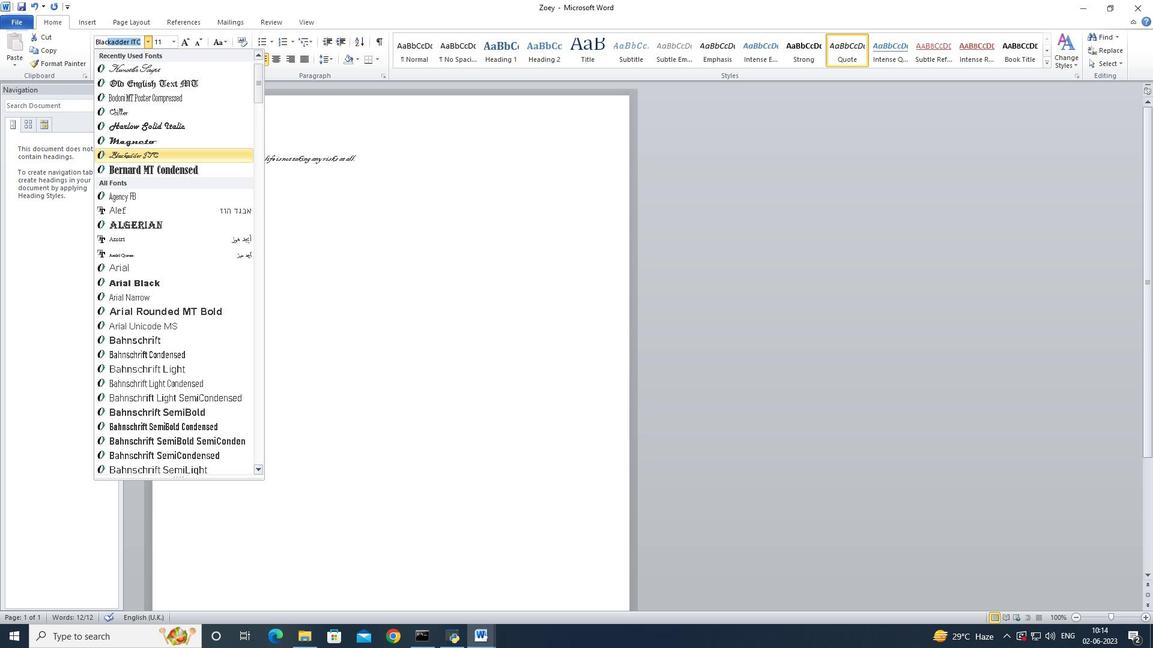 
Action: Mouse moved to (157, 153)
Screenshot: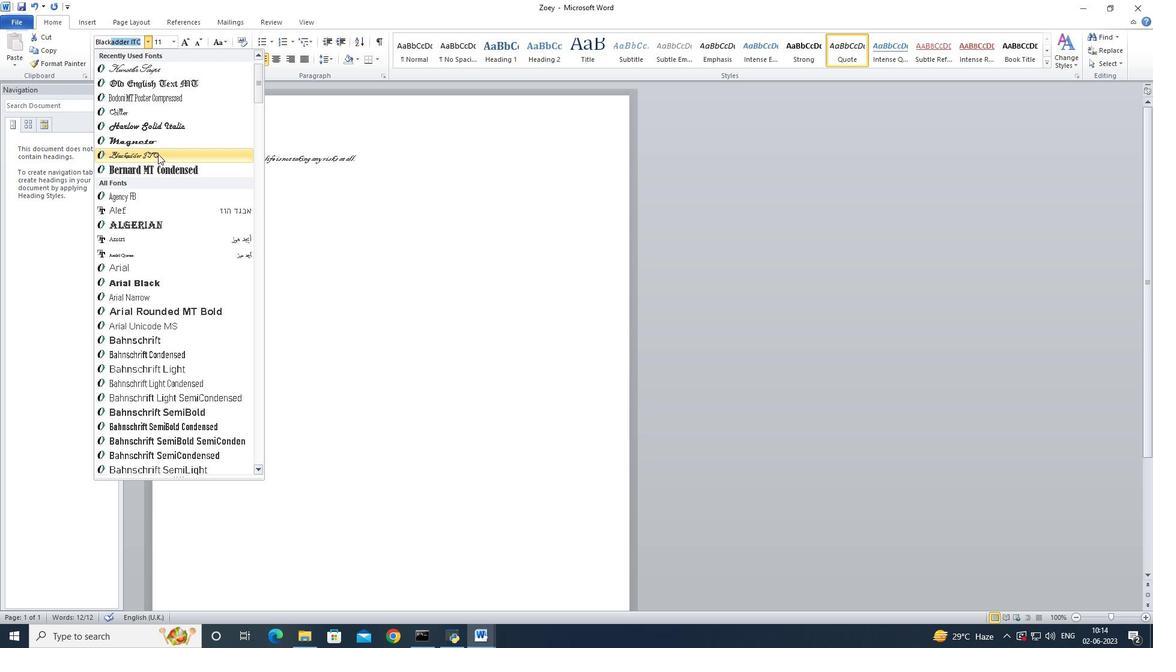 
Action: Mouse pressed left at (157, 153)
Screenshot: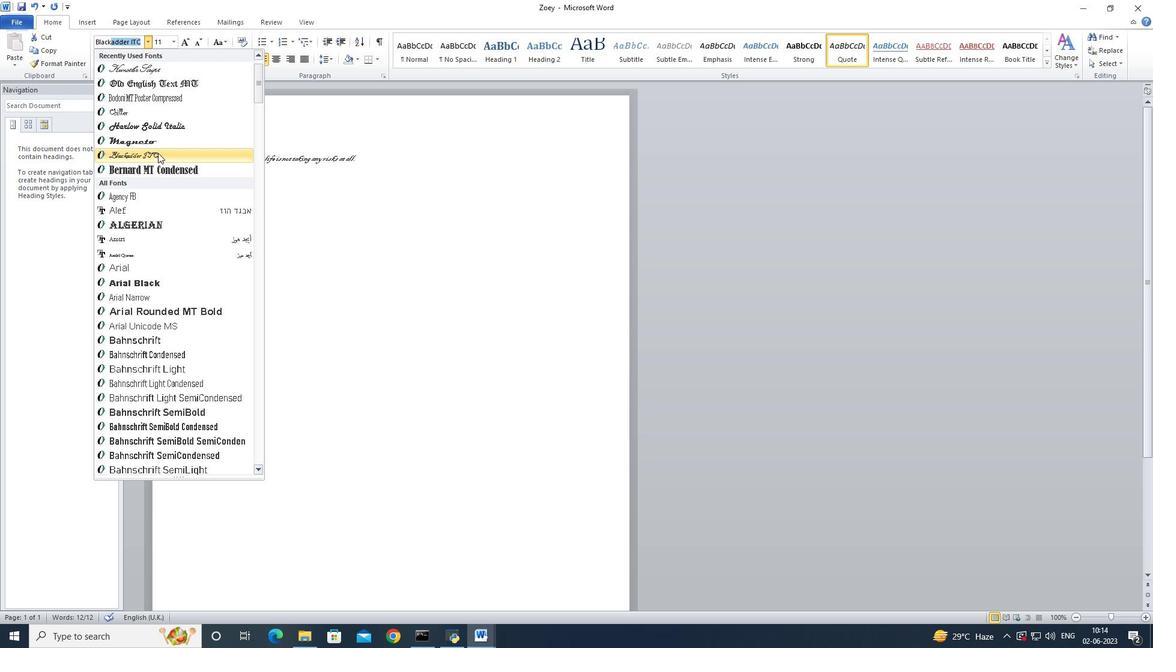 
Action: Mouse moved to (173, 42)
Screenshot: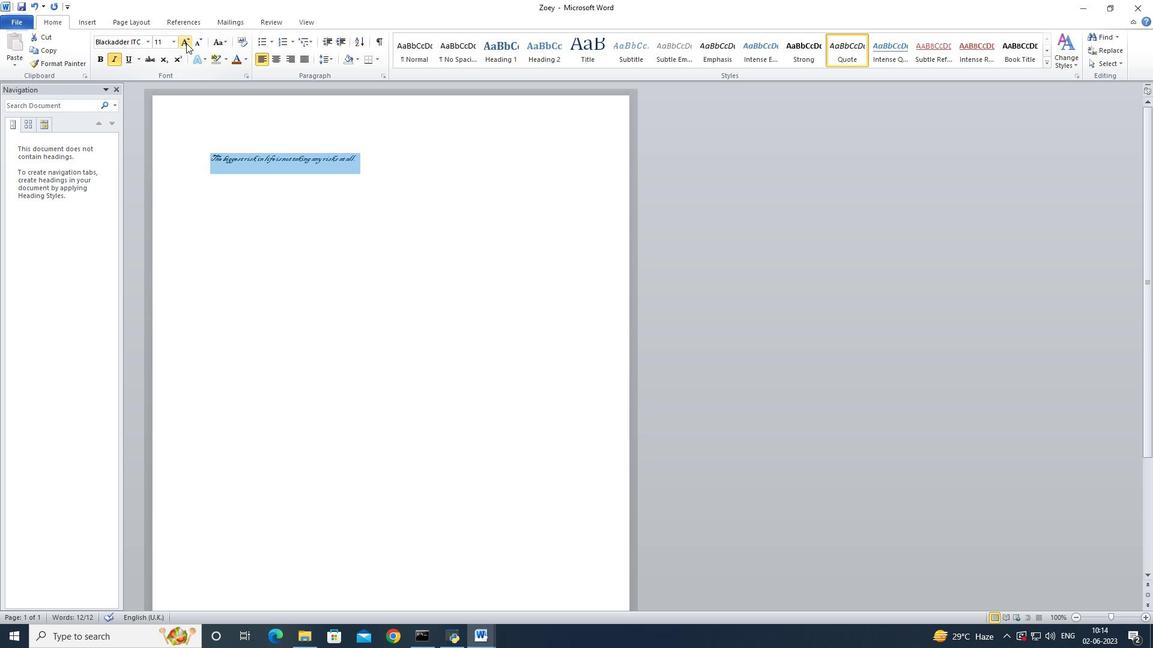 
Action: Mouse pressed left at (173, 42)
Screenshot: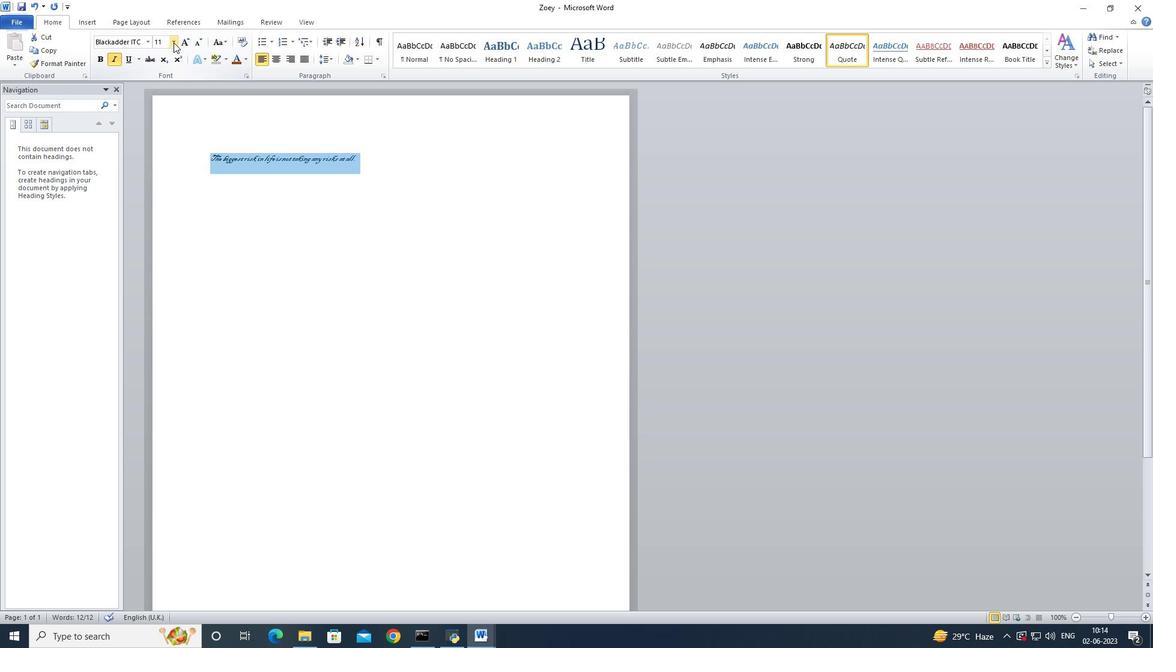 
Action: Mouse moved to (159, 127)
Screenshot: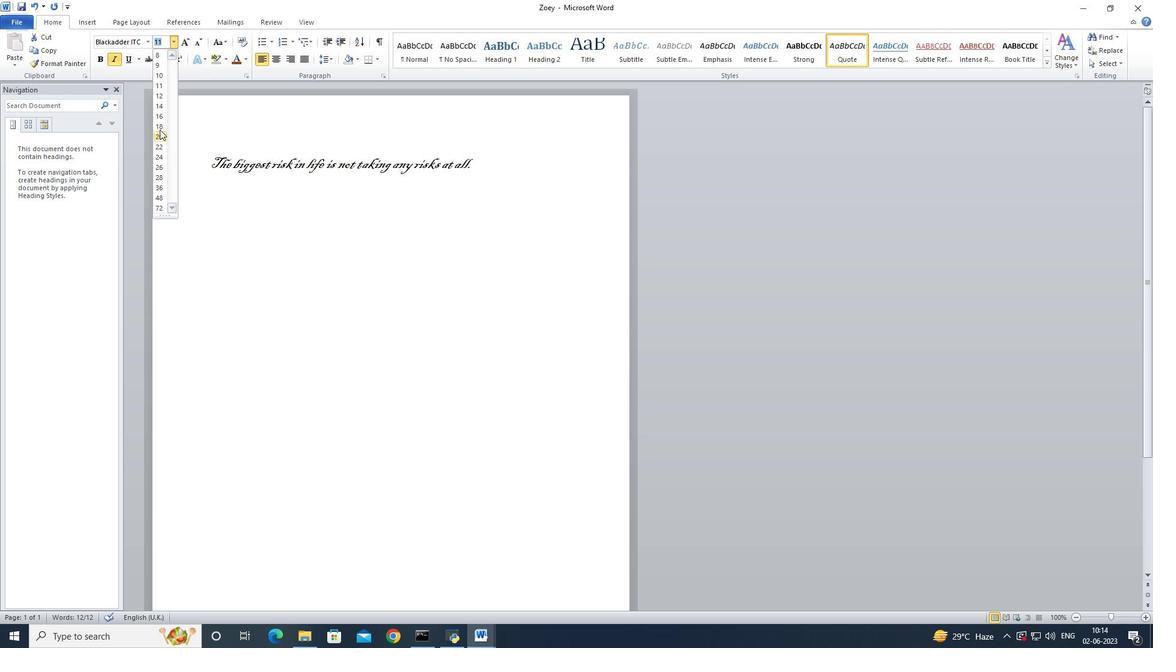 
Action: Mouse pressed left at (159, 127)
Screenshot: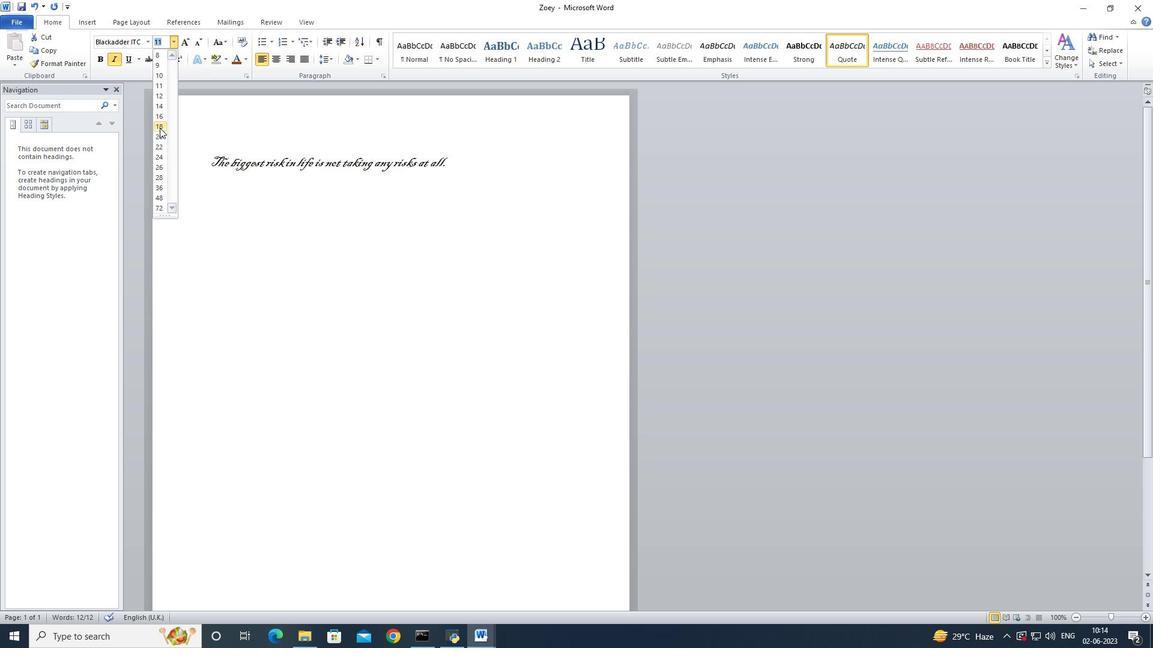 
Action: Mouse moved to (355, 233)
Screenshot: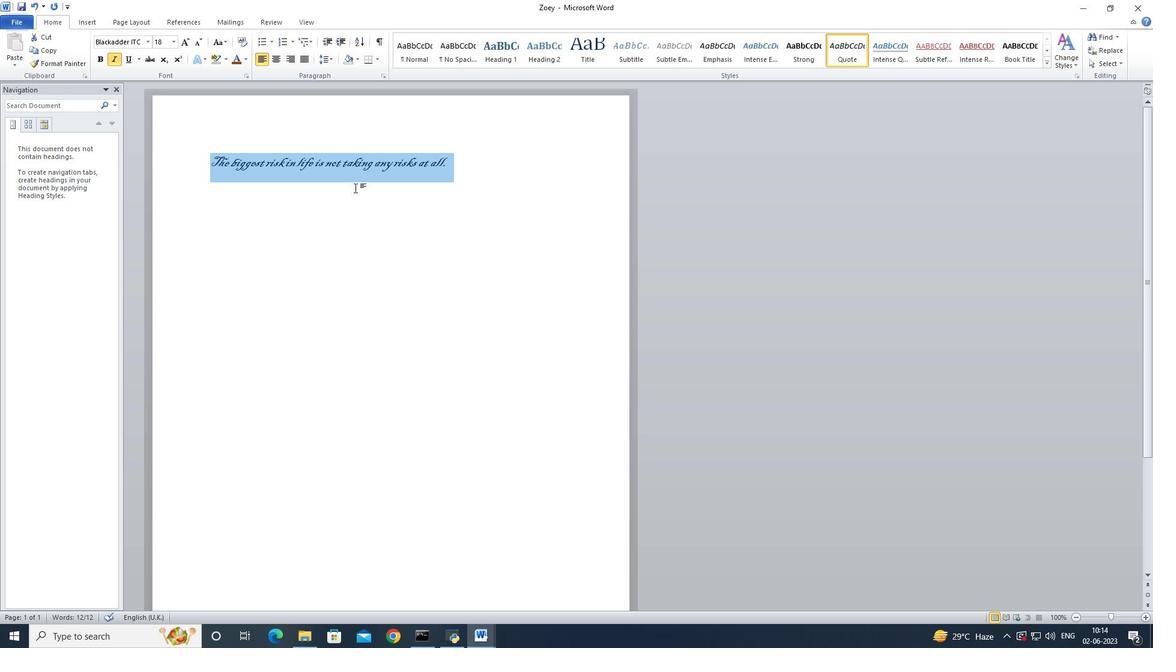 
Action: Mouse pressed left at (355, 233)
Screenshot: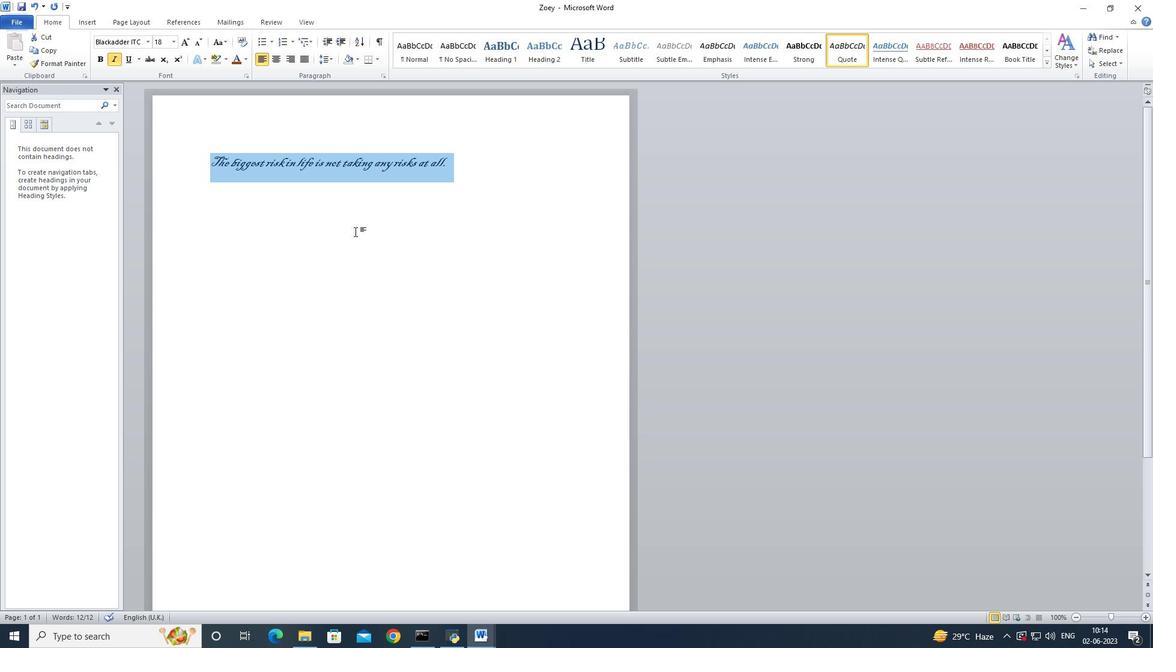 
Action: Mouse moved to (206, 155)
Screenshot: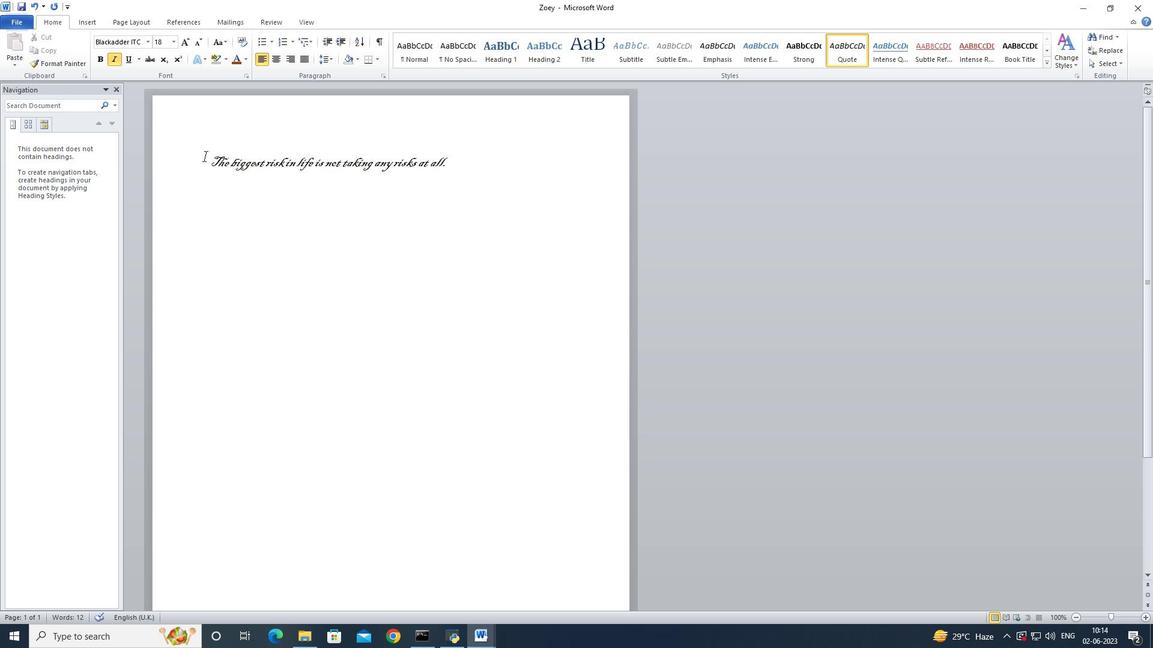 
Action: Mouse pressed left at (206, 155)
Screenshot: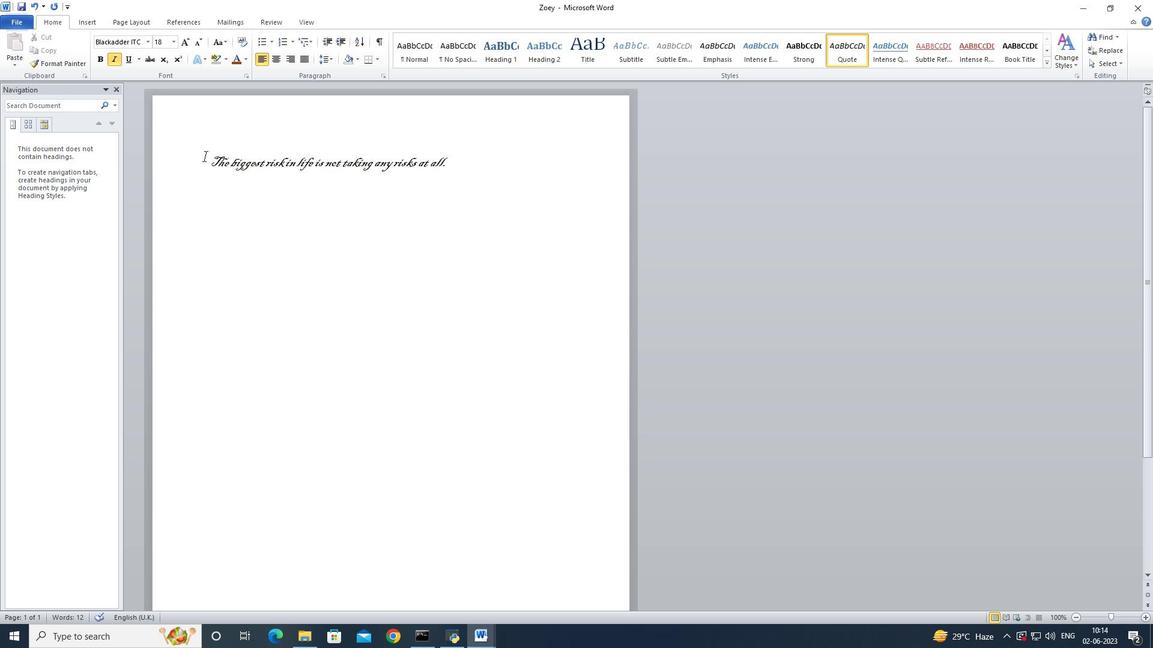 
Action: Mouse moved to (302, 59)
Screenshot: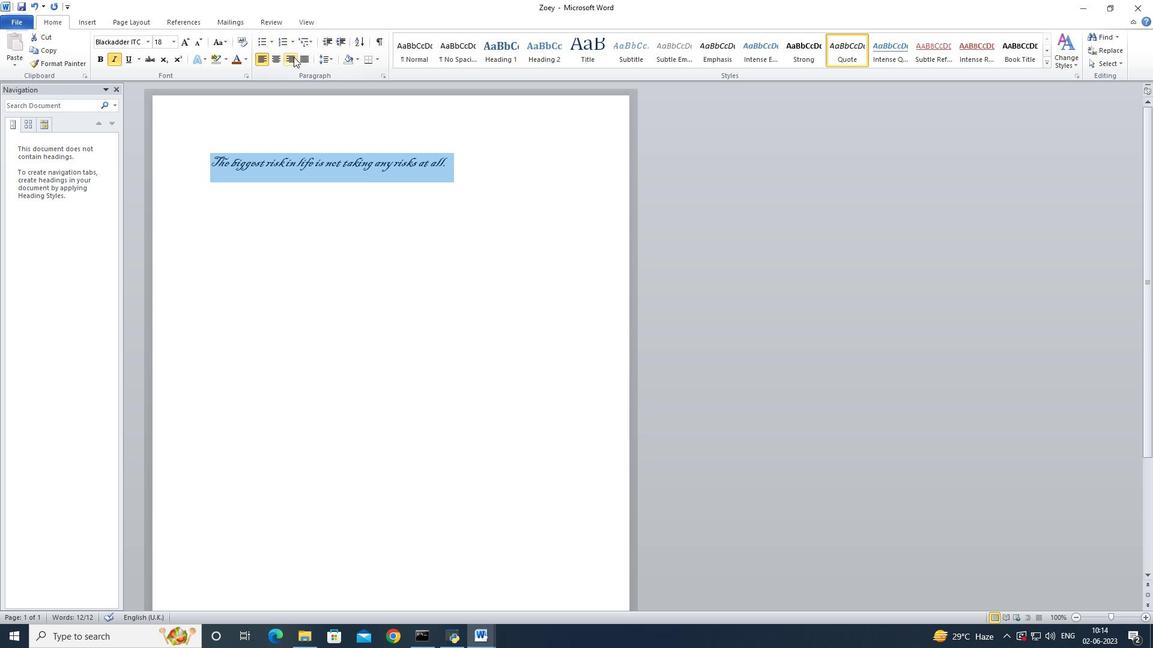 
Action: Mouse pressed left at (302, 59)
Screenshot: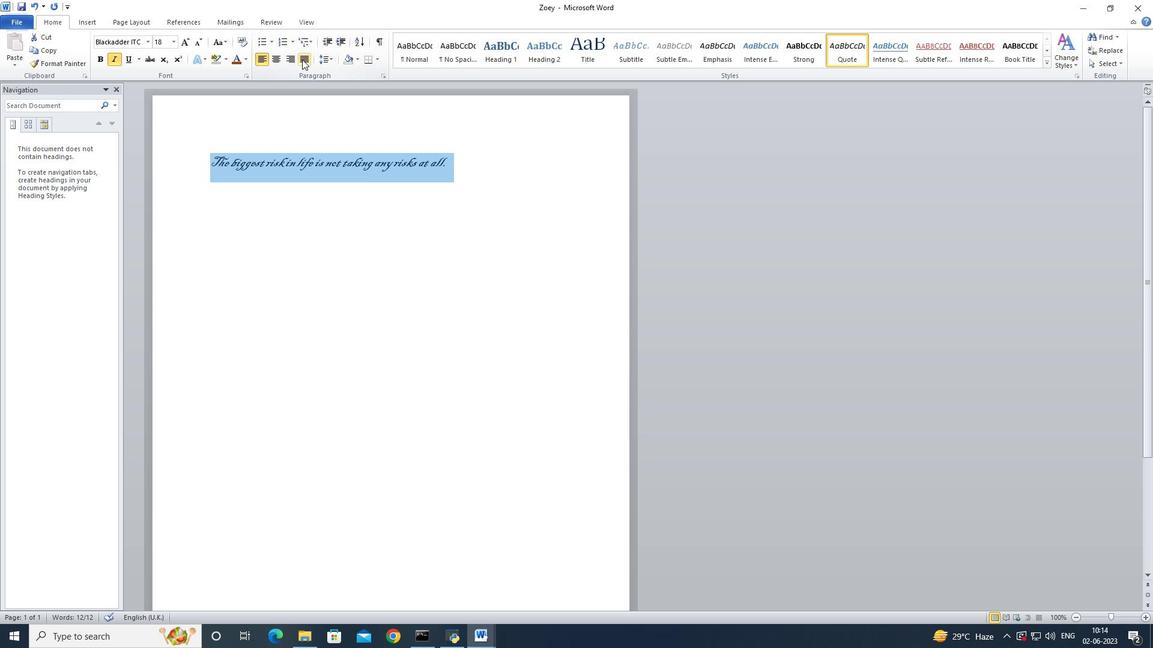 
Action: Mouse moved to (284, 225)
Screenshot: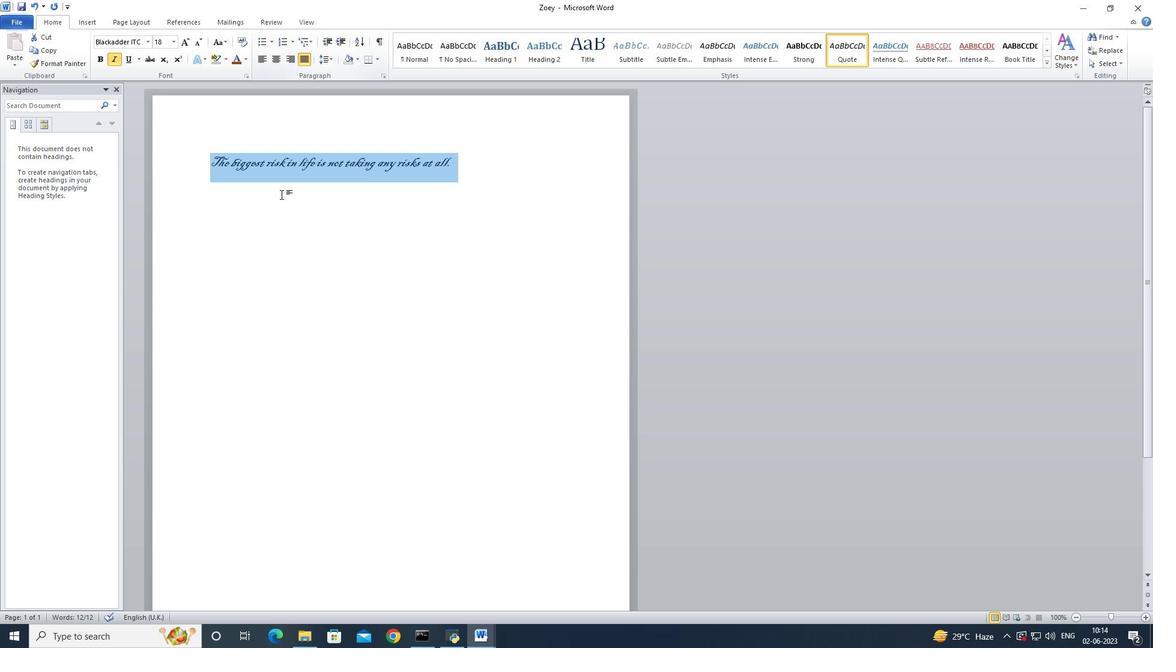 
Action: Mouse pressed left at (284, 225)
Screenshot: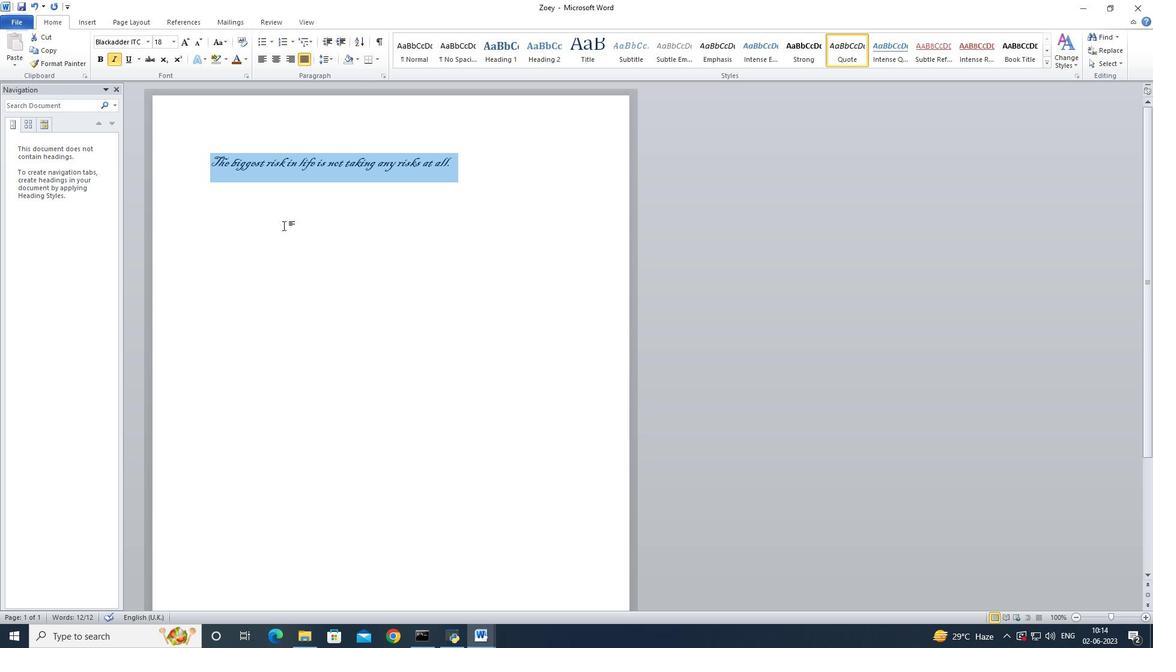 
Action: Mouse moved to (207, 160)
Screenshot: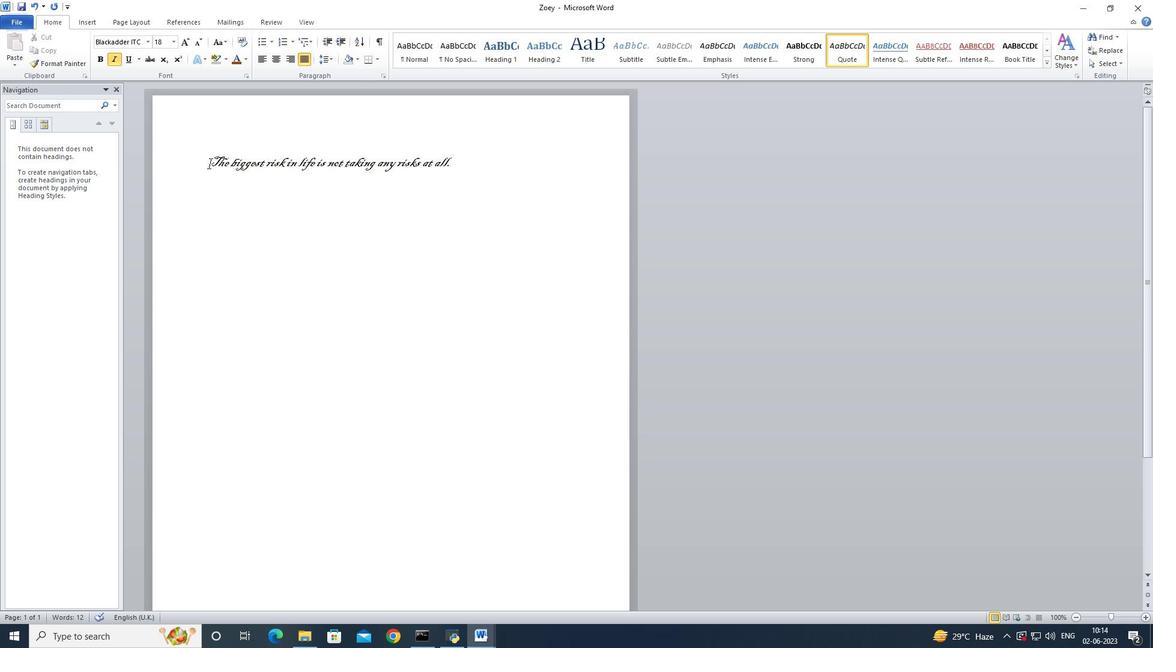 
Action: Mouse pressed left at (207, 160)
Screenshot: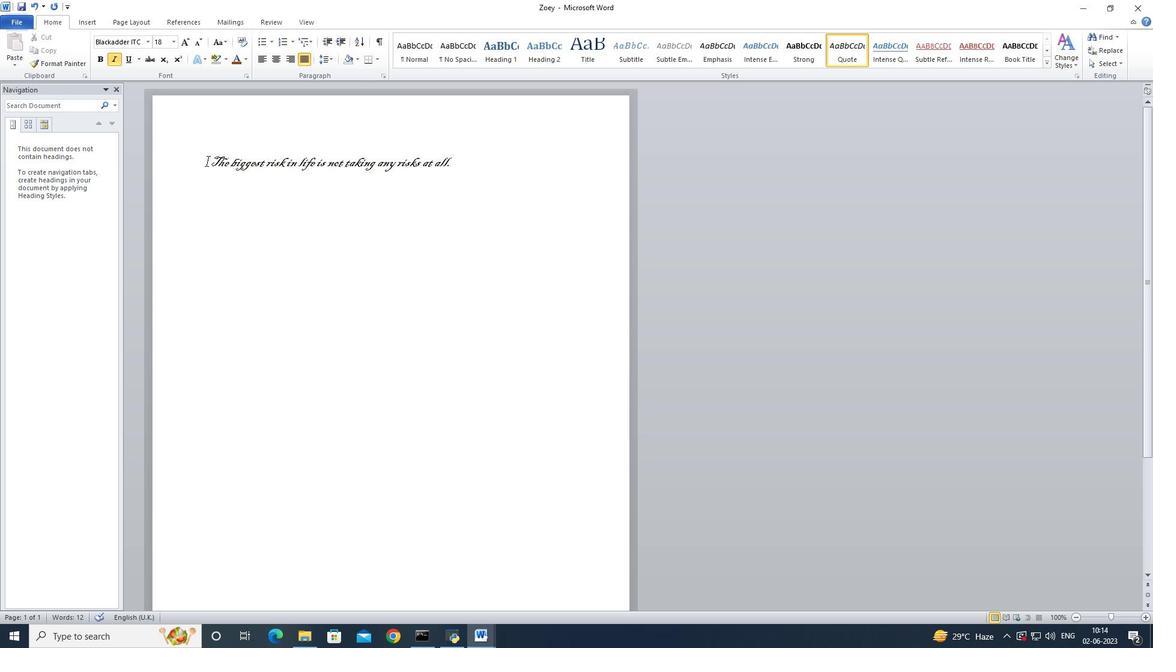 
Action: Mouse moved to (243, 60)
Screenshot: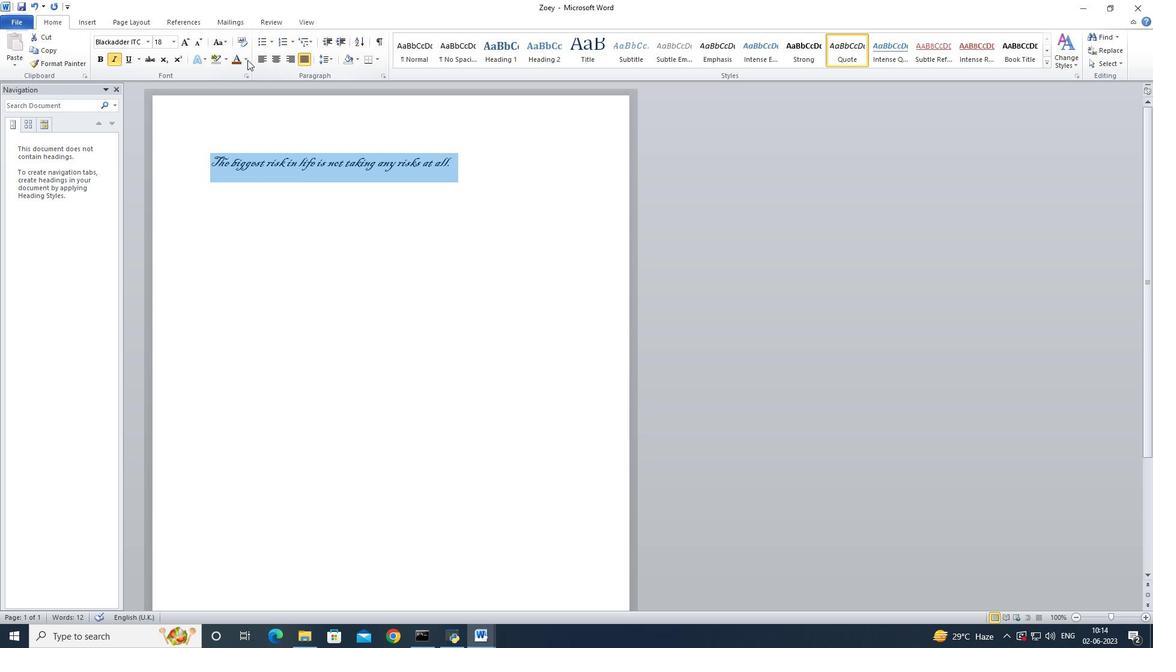 
Action: Mouse pressed left at (243, 60)
Screenshot: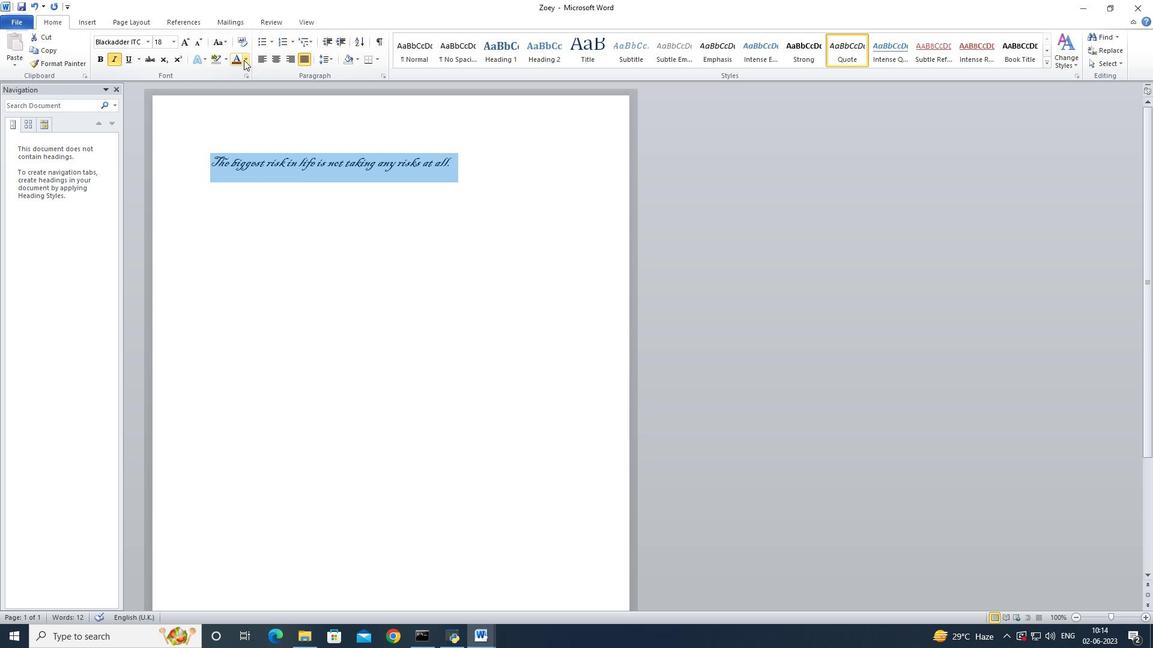 
Action: Mouse moved to (325, 98)
Screenshot: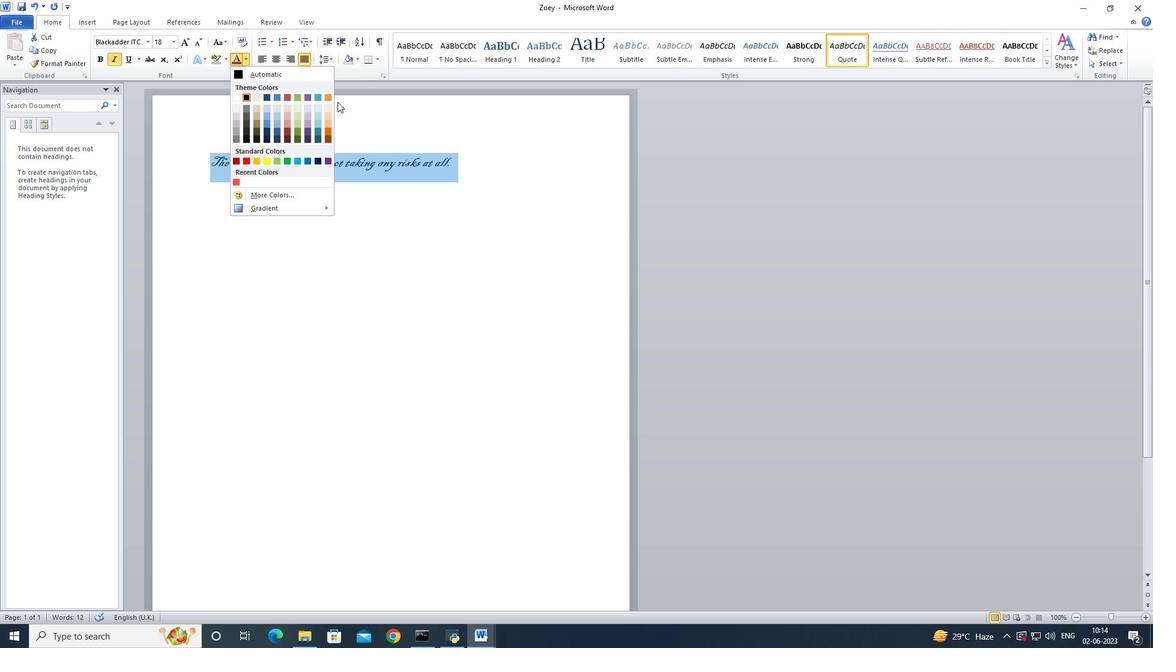 
Action: Mouse pressed left at (325, 98)
Screenshot: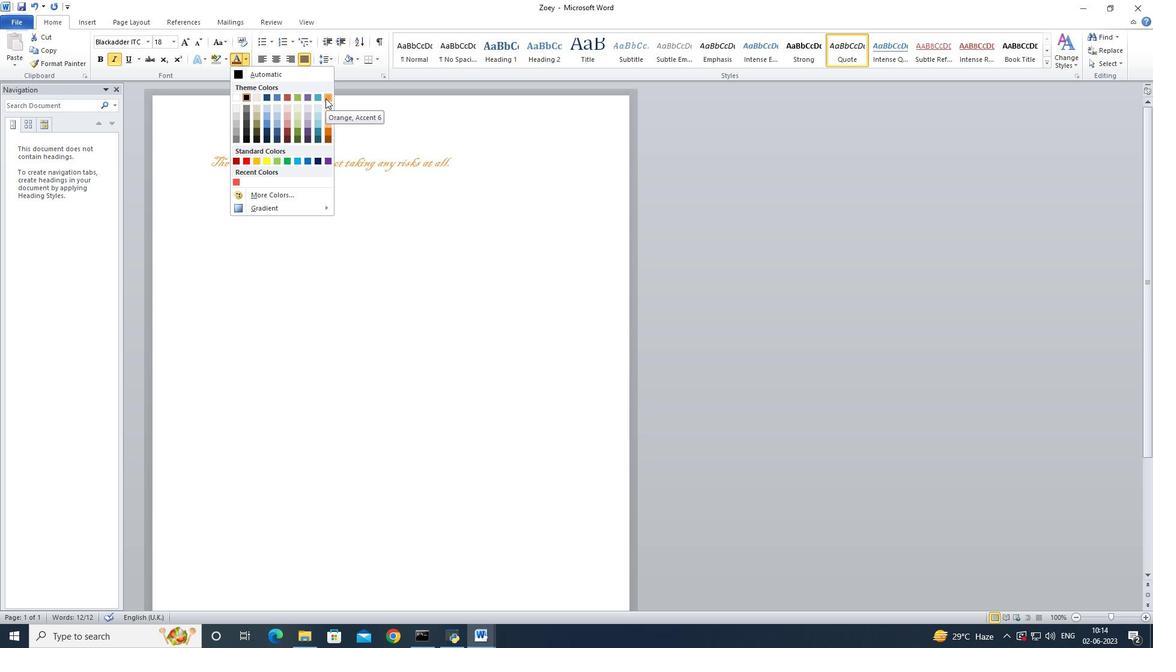 
Action: Mouse moved to (293, 237)
Screenshot: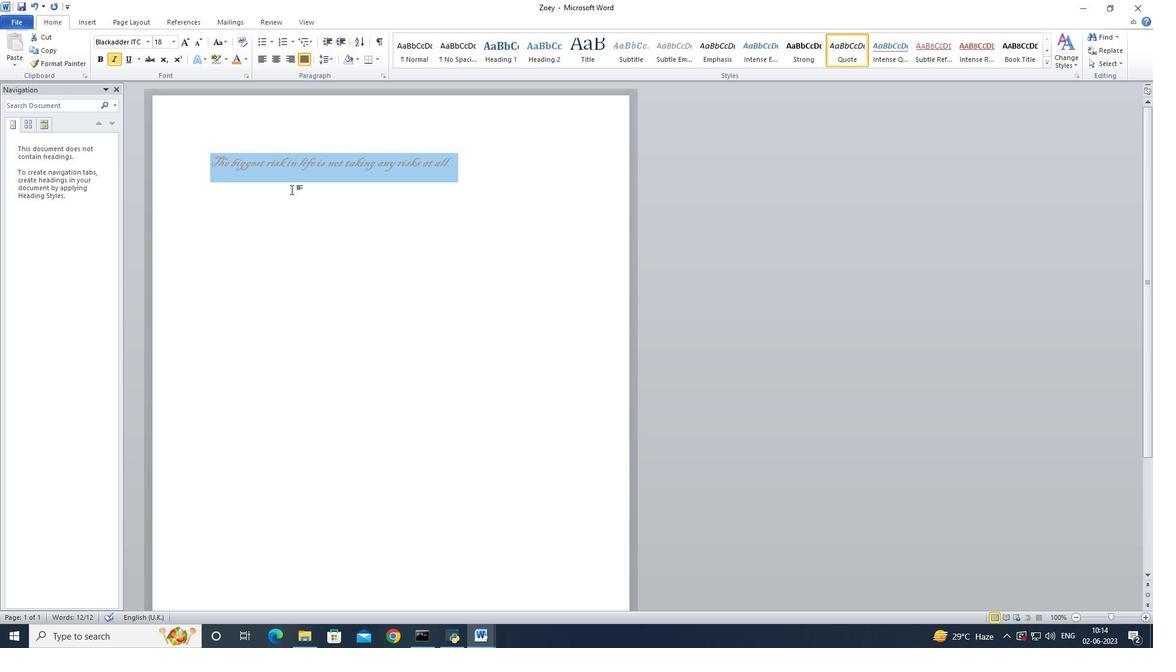 
Action: Mouse pressed left at (293, 237)
Screenshot: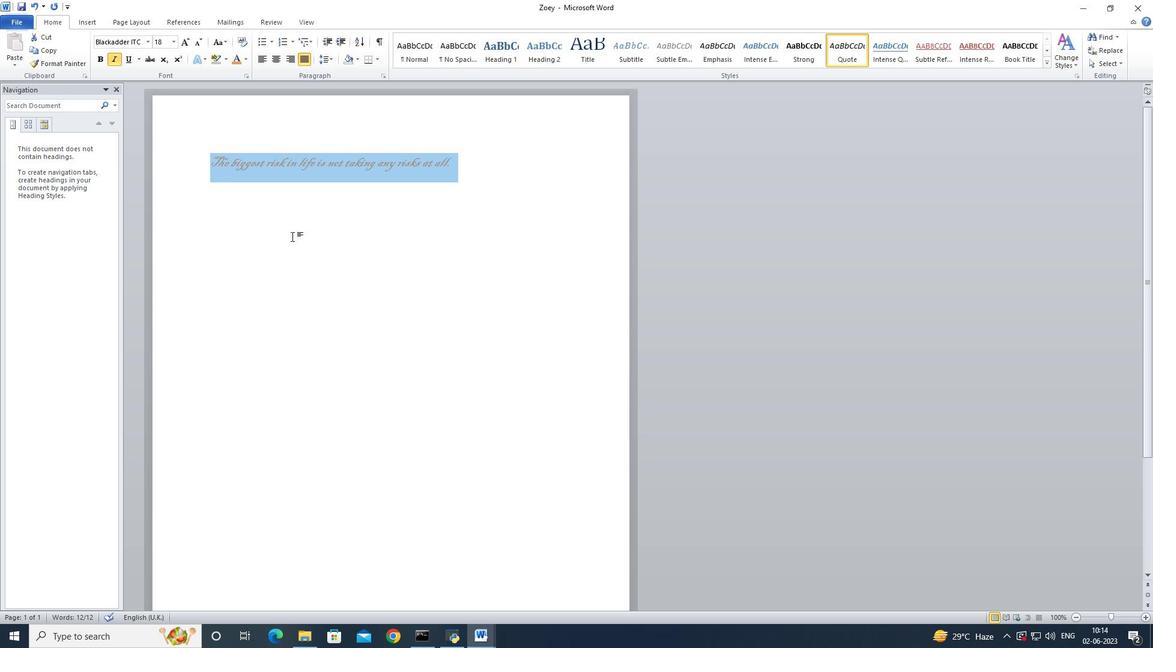 
Action: Mouse moved to (487, 163)
Screenshot: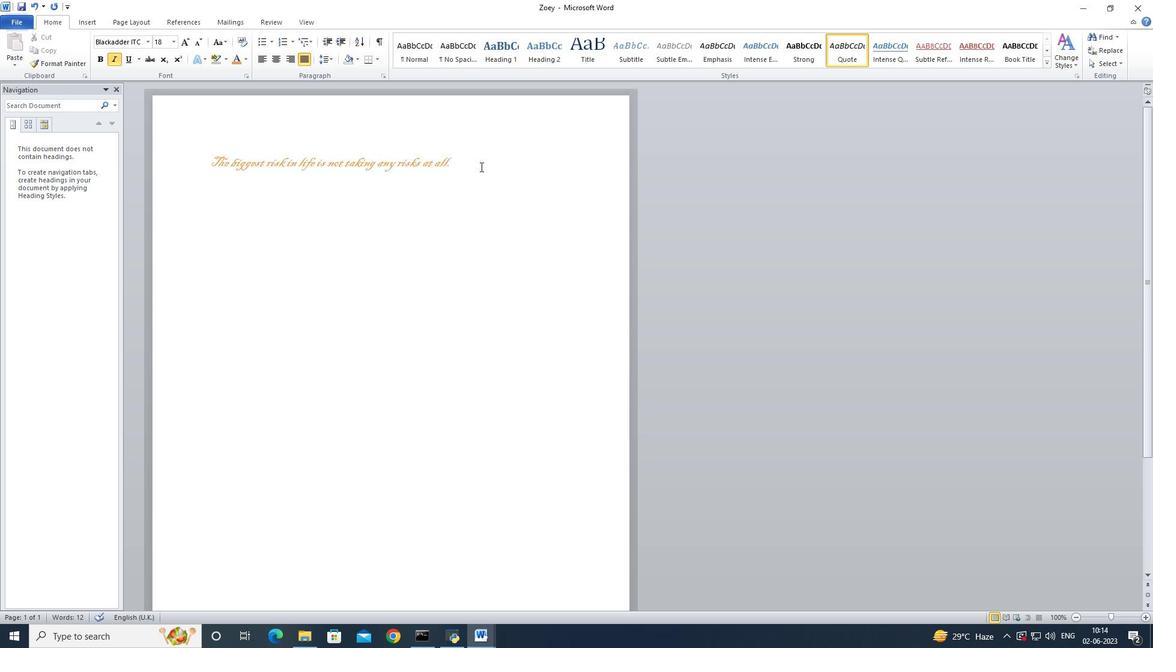 
Action: Mouse pressed left at (487, 163)
Screenshot: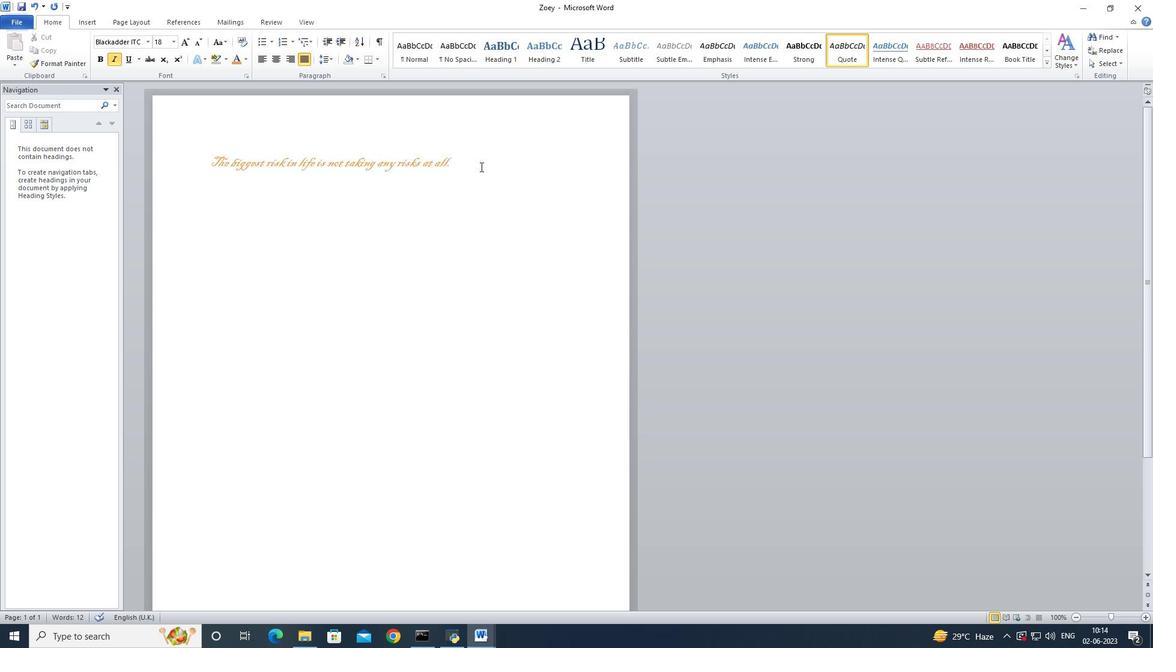 
Action: Mouse moved to (488, 162)
Screenshot: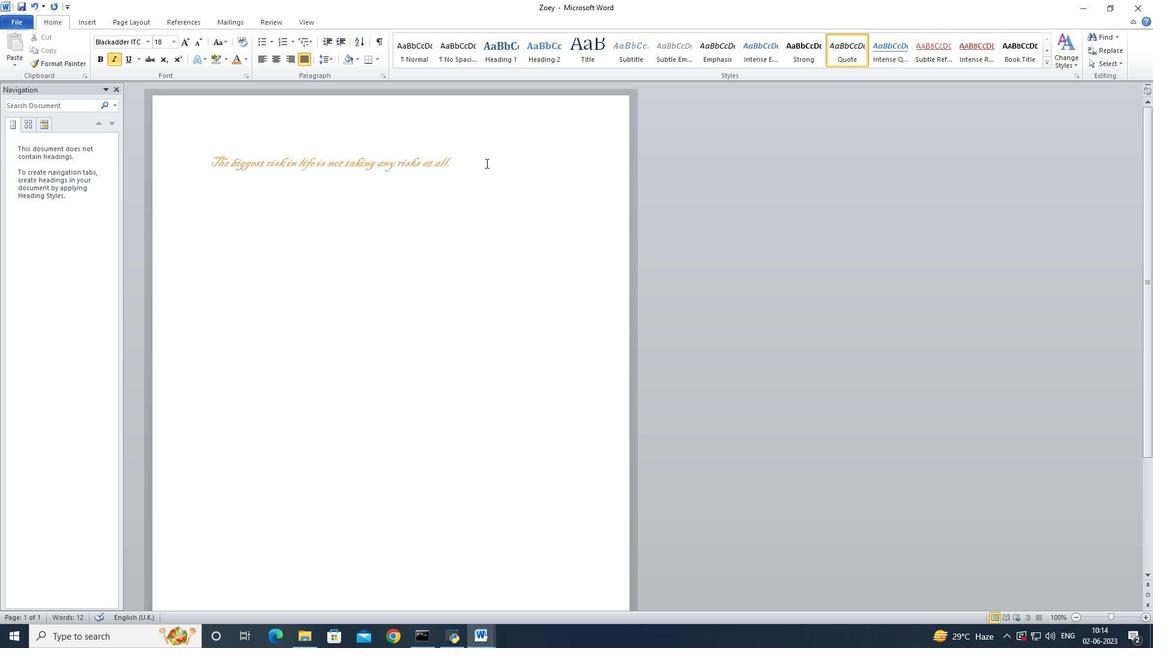 
Action: Key pressed ctrl+S
Screenshot: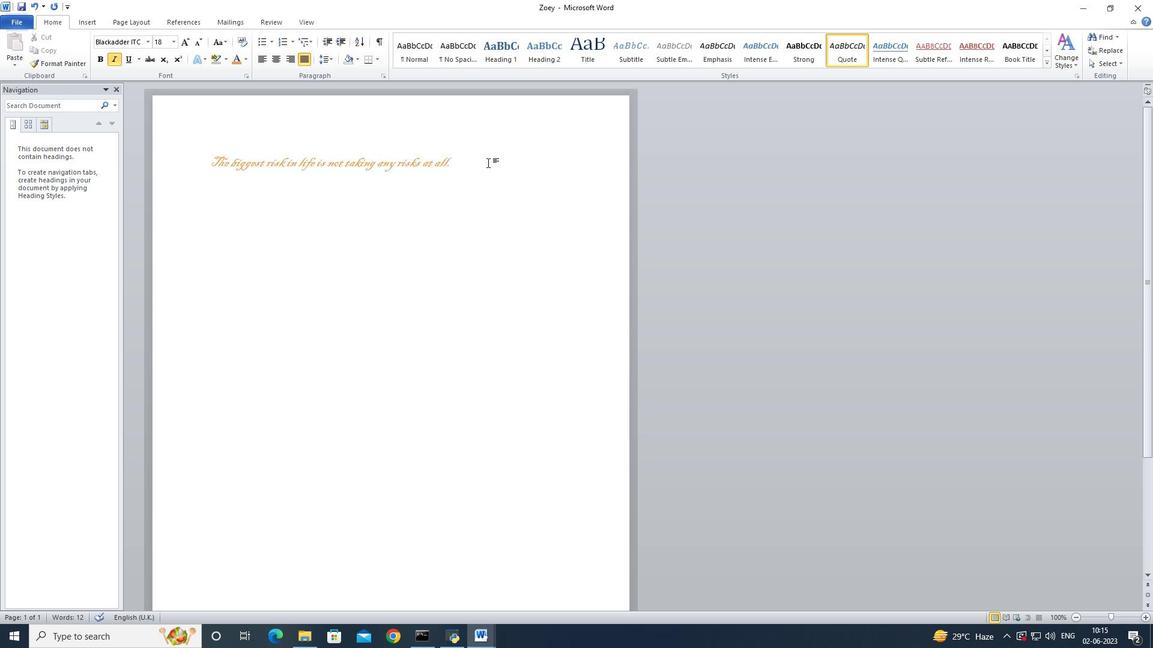 
